 Task: Open Card Card0000000086 in Board Board0000000022 in Workspace WS0000000008 in Trello. Add Member Ayush98111@gmail.com to Card Card0000000086 in Board Board0000000022 in Workspace WS0000000008 in Trello. Add Yellow Label titled Label0000000086 to Card Card0000000086 in Board Board0000000022 in Workspace WS0000000008 in Trello. Add Checklist CL0000000086 to Card Card0000000086 in Board Board0000000022 in Workspace WS0000000008 in Trello. Add Dates with Start Date as May 08 2023 and Due Date as May 31 2023 to Card Card0000000086 in Board Board0000000022 in Workspace WS0000000008 in Trello
Action: Mouse moved to (398, 360)
Screenshot: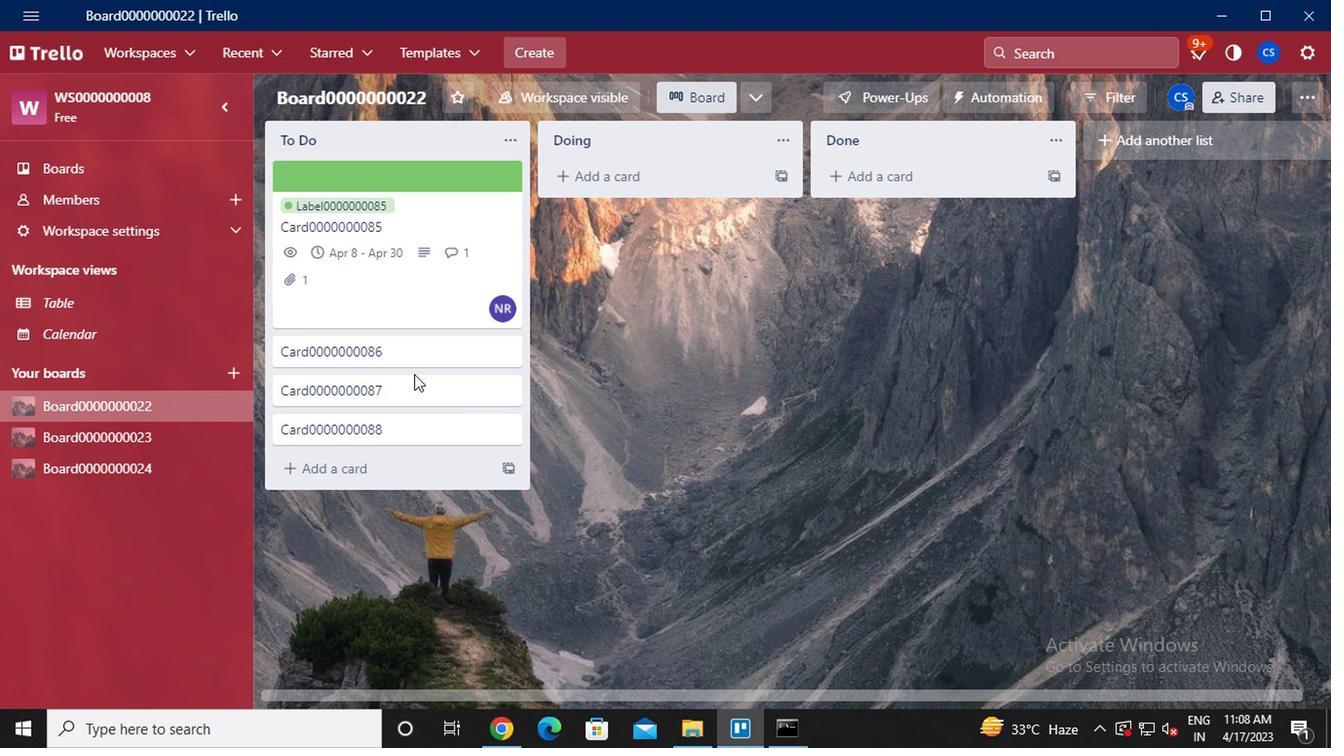 
Action: Mouse pressed left at (398, 360)
Screenshot: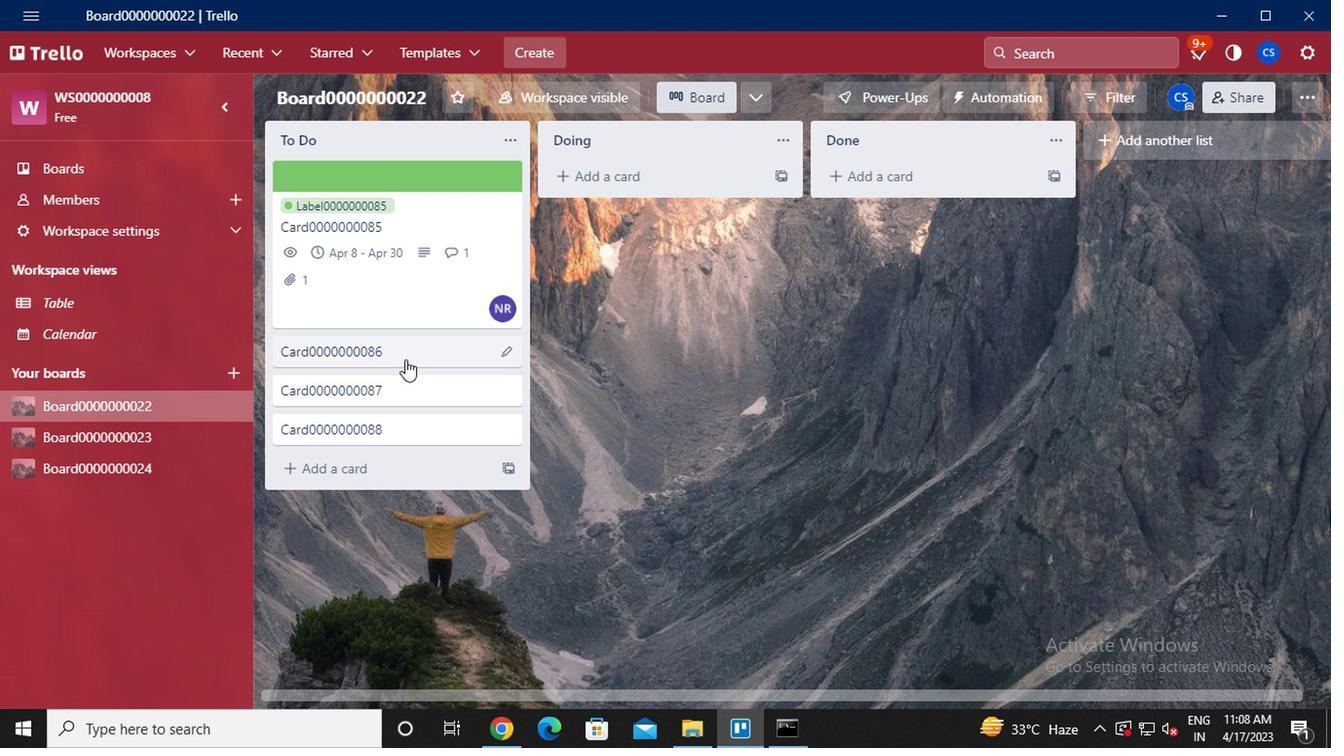 
Action: Mouse moved to (933, 183)
Screenshot: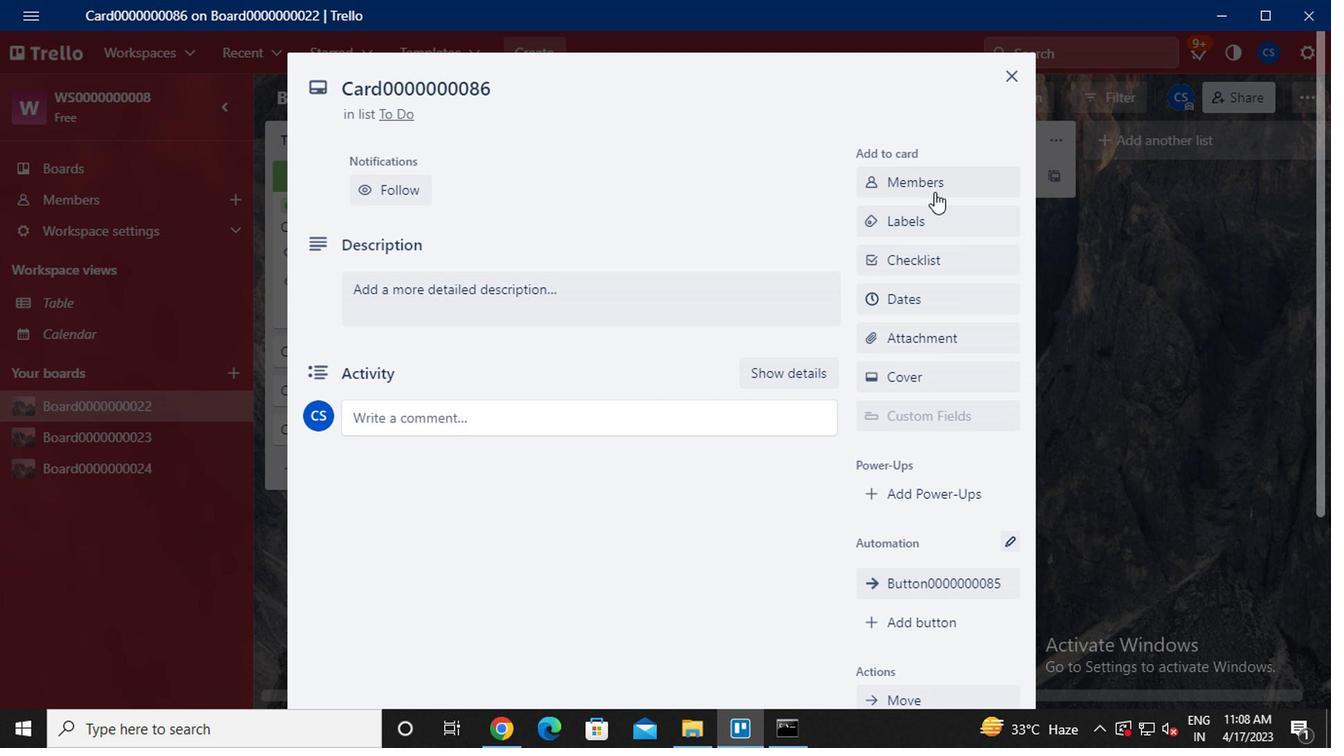 
Action: Mouse pressed left at (933, 183)
Screenshot: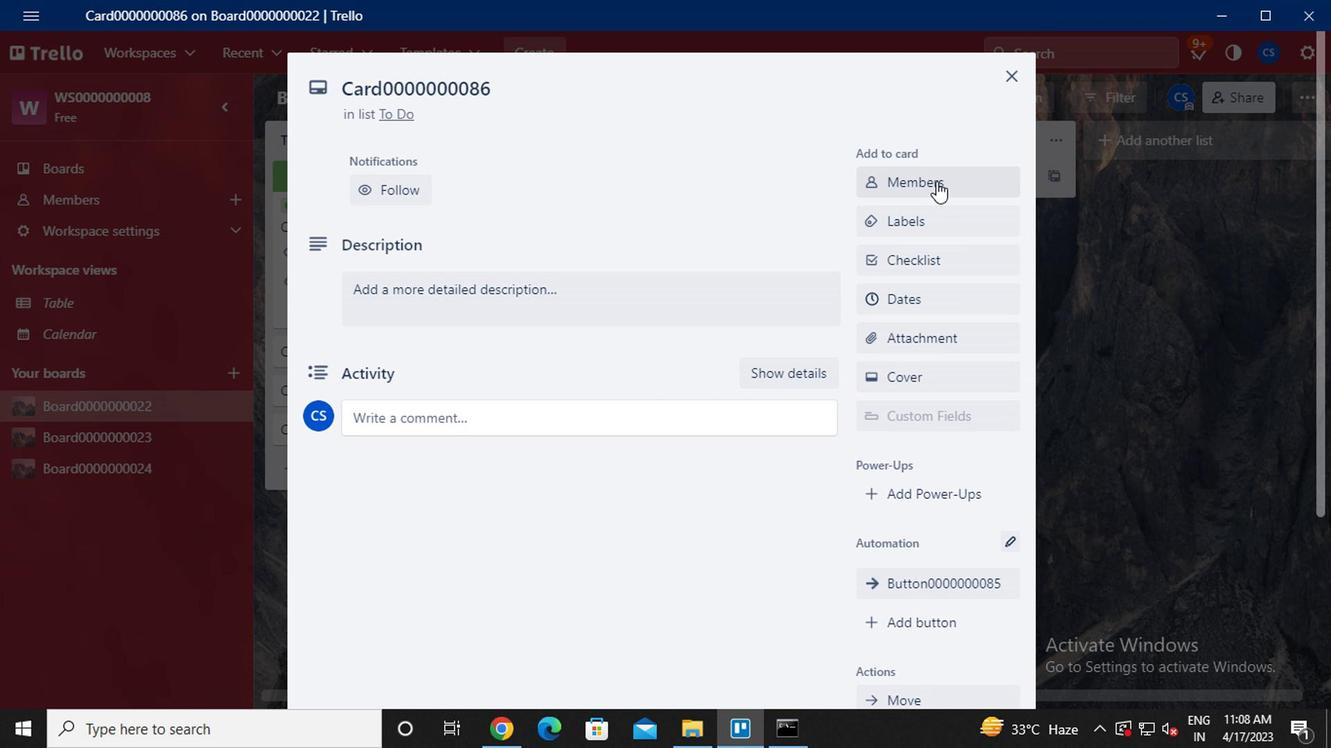 
Action: Mouse moved to (847, 231)
Screenshot: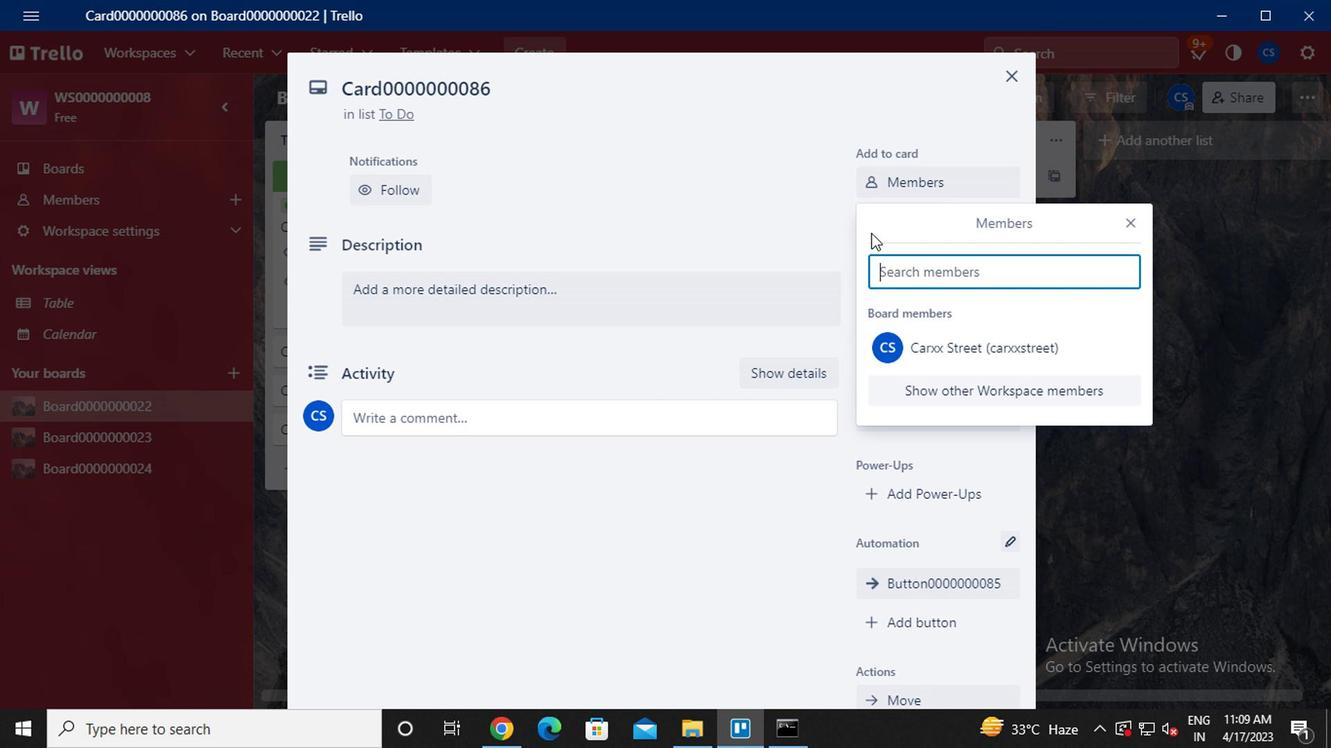 
Action: Key pressed <Key.caps_lock>ayush98111<Key.shift>@GMAIL.COM
Screenshot: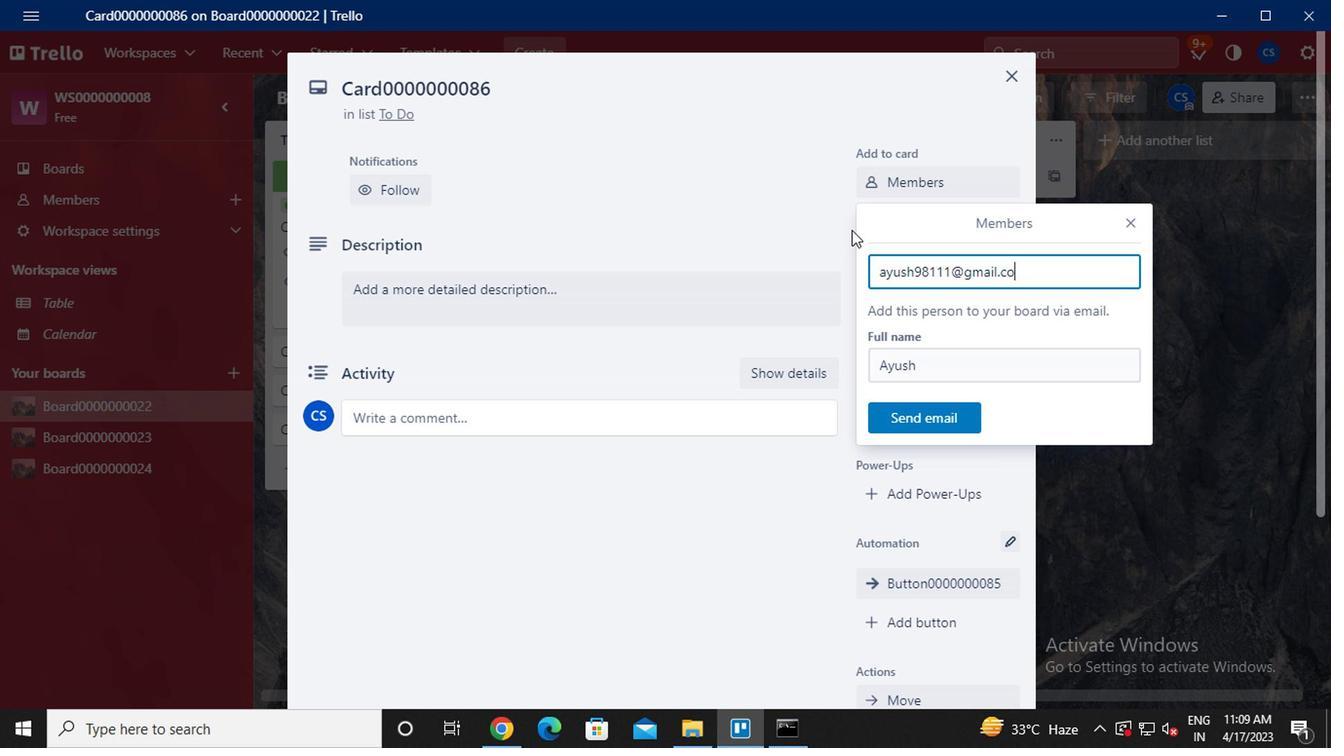 
Action: Mouse moved to (952, 421)
Screenshot: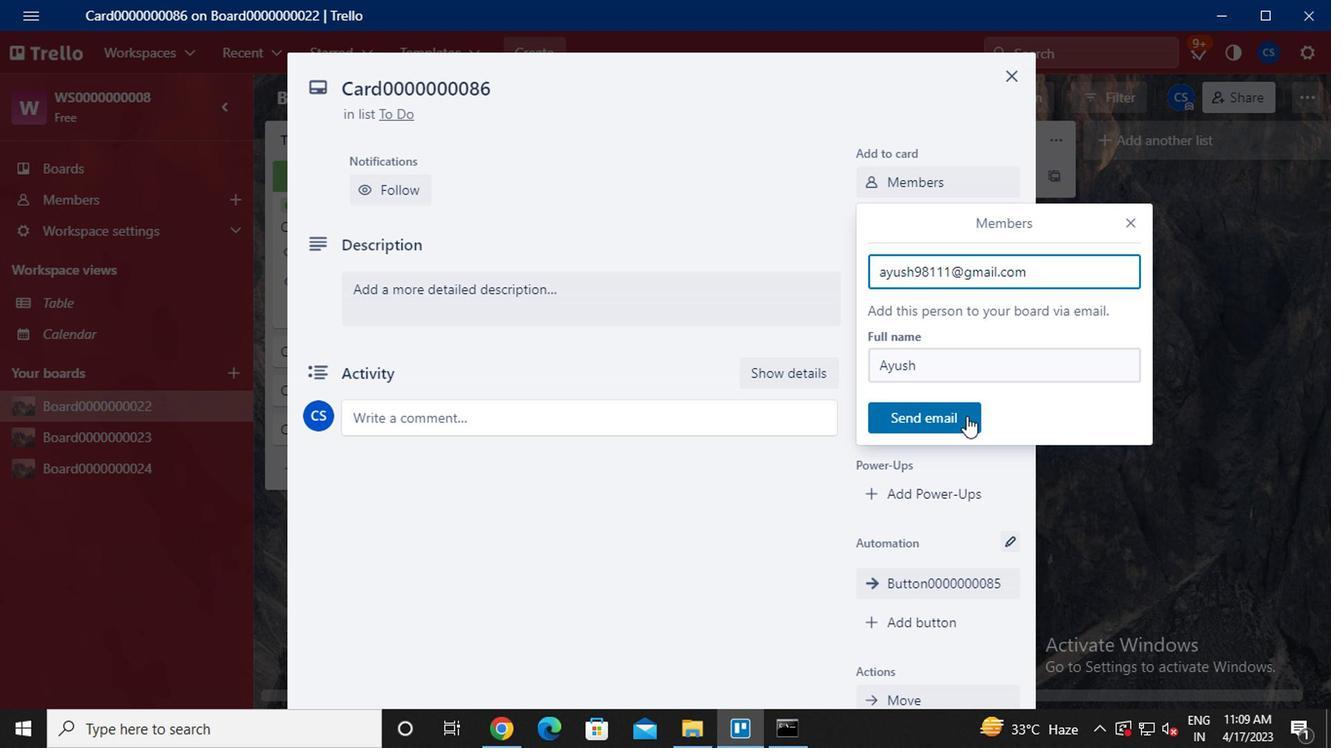 
Action: Mouse pressed left at (952, 421)
Screenshot: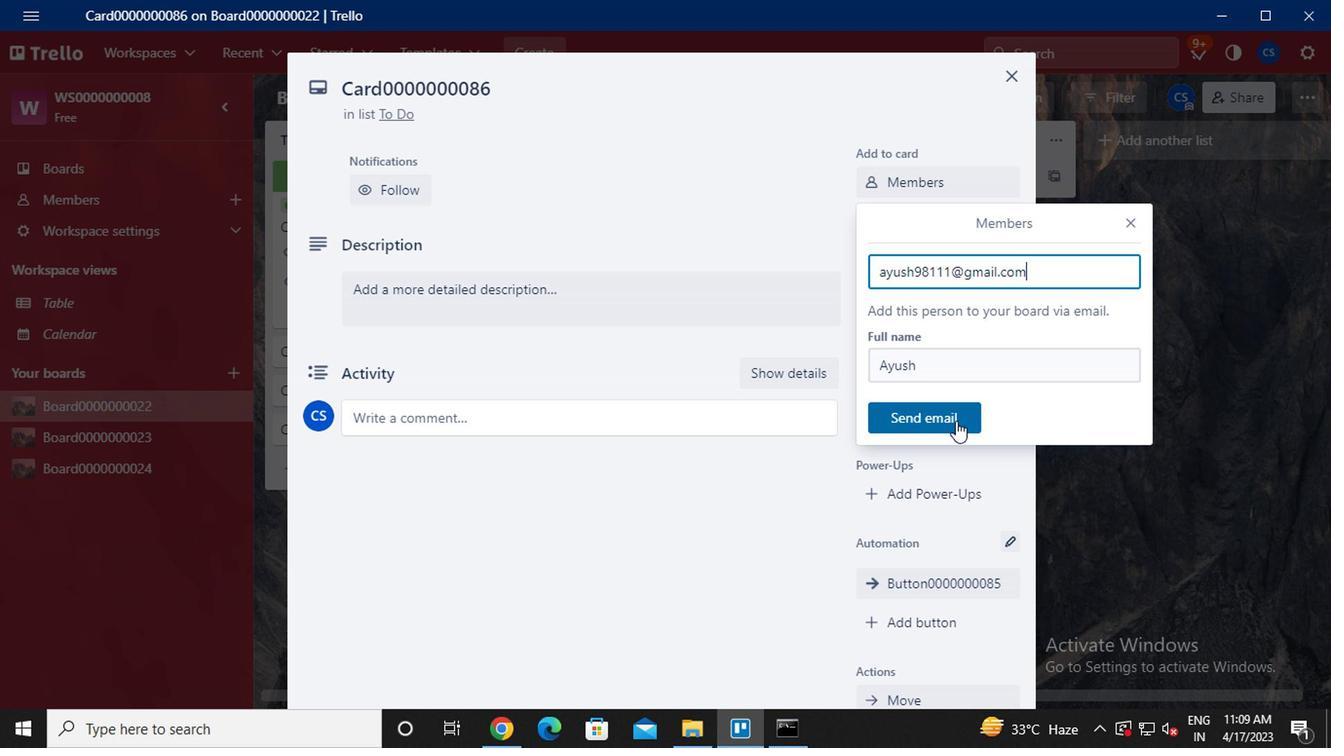 
Action: Mouse moved to (929, 224)
Screenshot: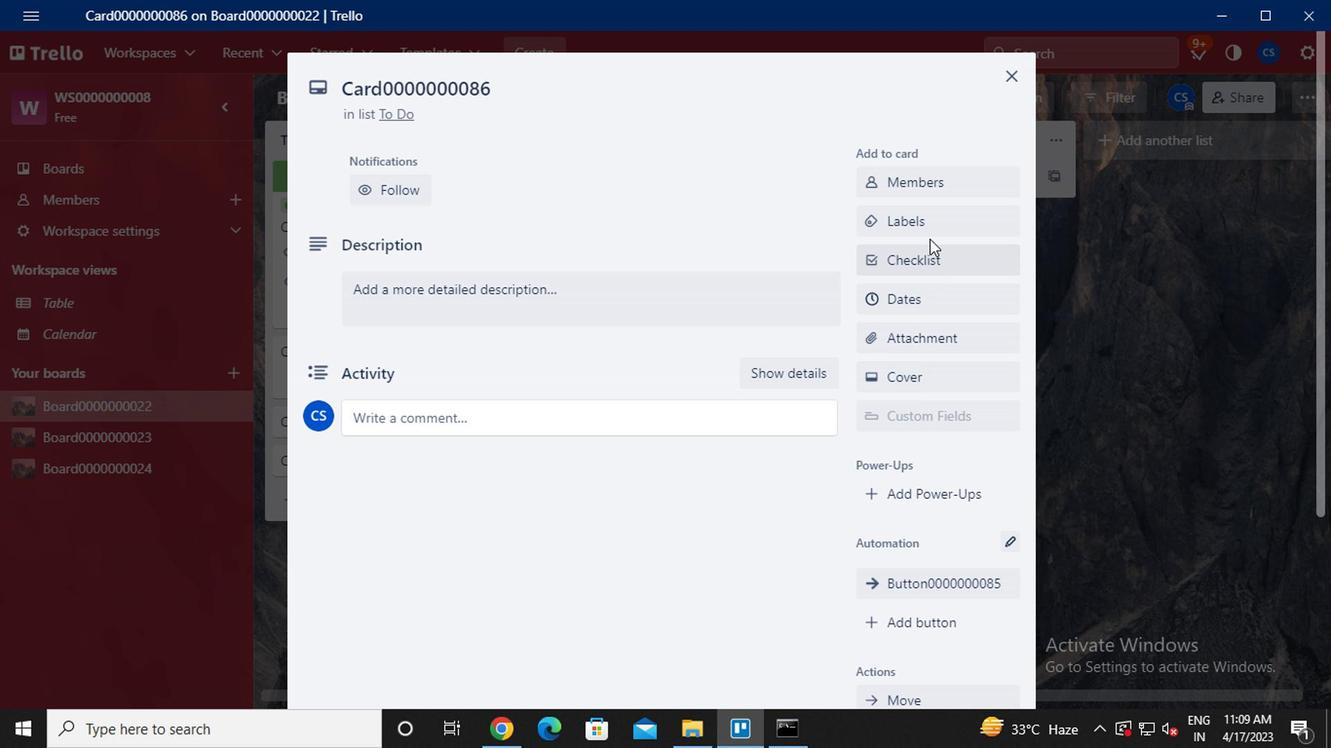
Action: Mouse pressed left at (929, 224)
Screenshot: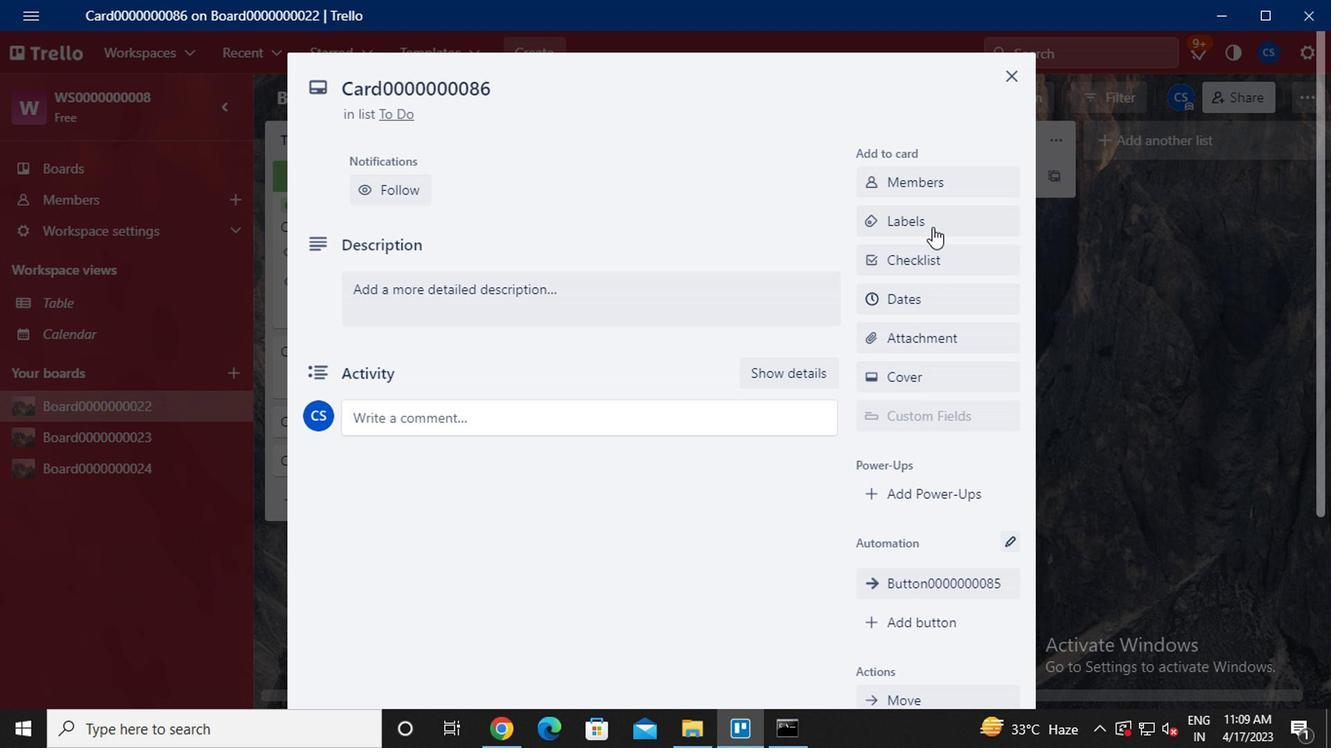 
Action: Mouse moved to (959, 476)
Screenshot: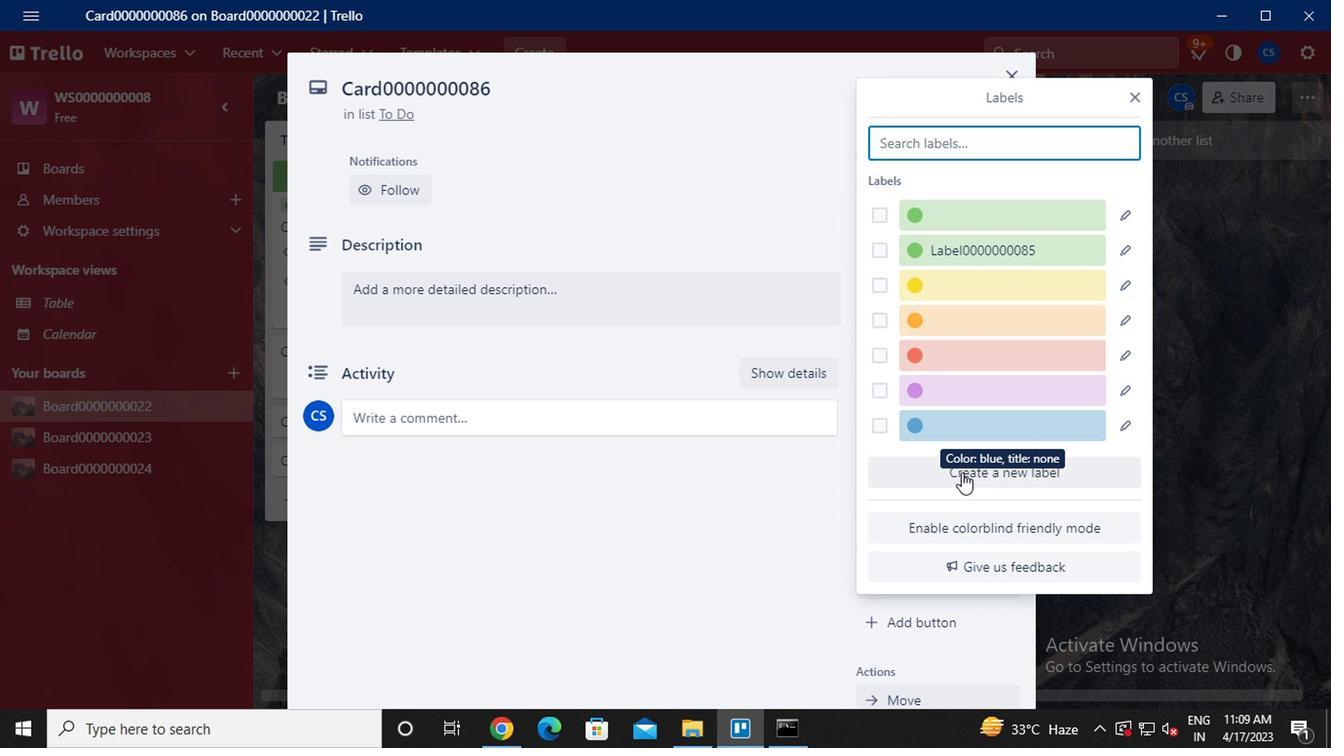 
Action: Mouse pressed left at (959, 476)
Screenshot: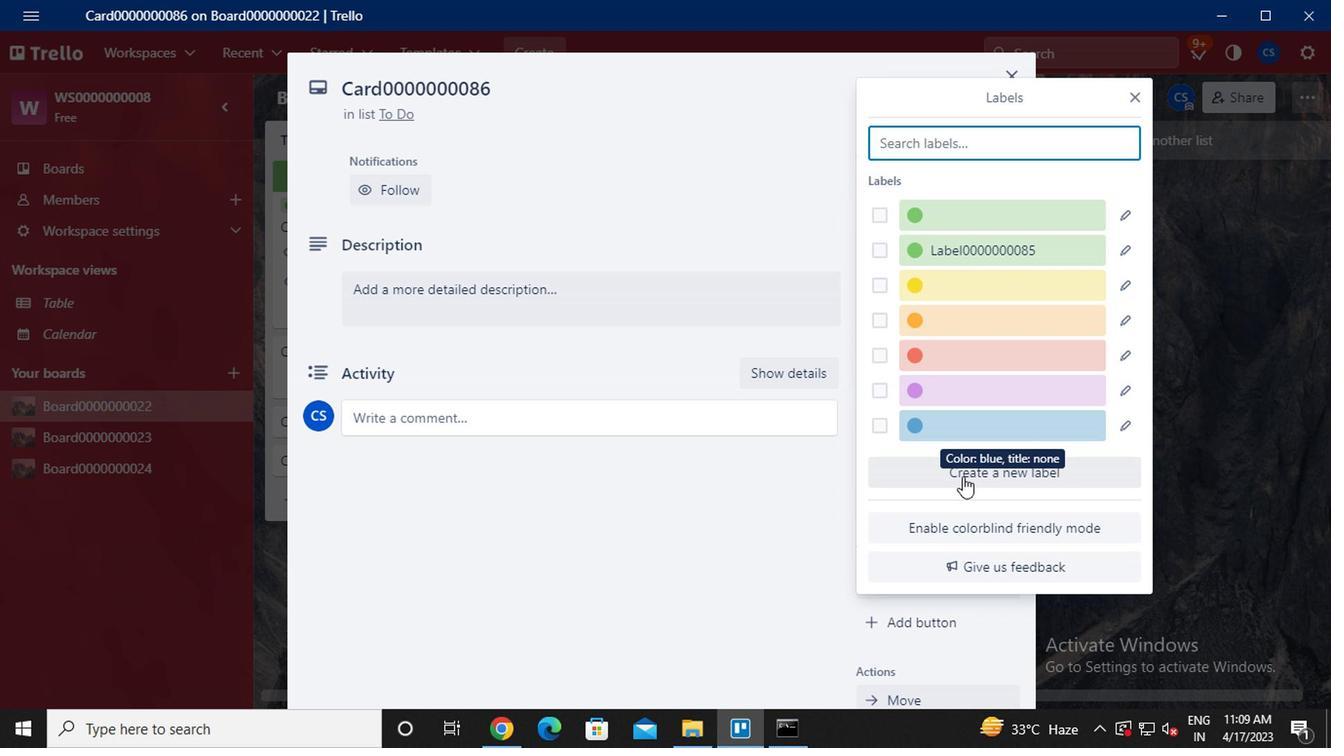 
Action: Mouse moved to (946, 279)
Screenshot: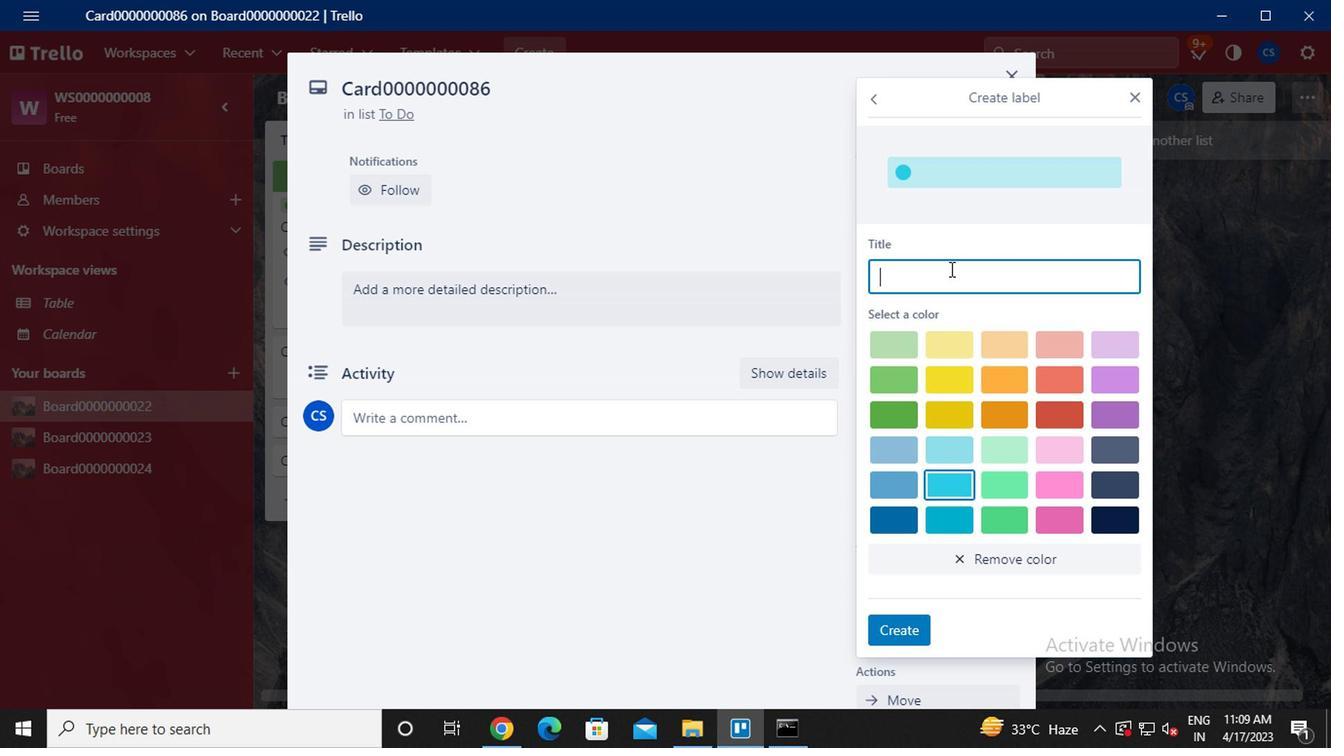 
Action: Key pressed <Key.caps_lock>L<Key.caps_lock>ABEL0000000086
Screenshot: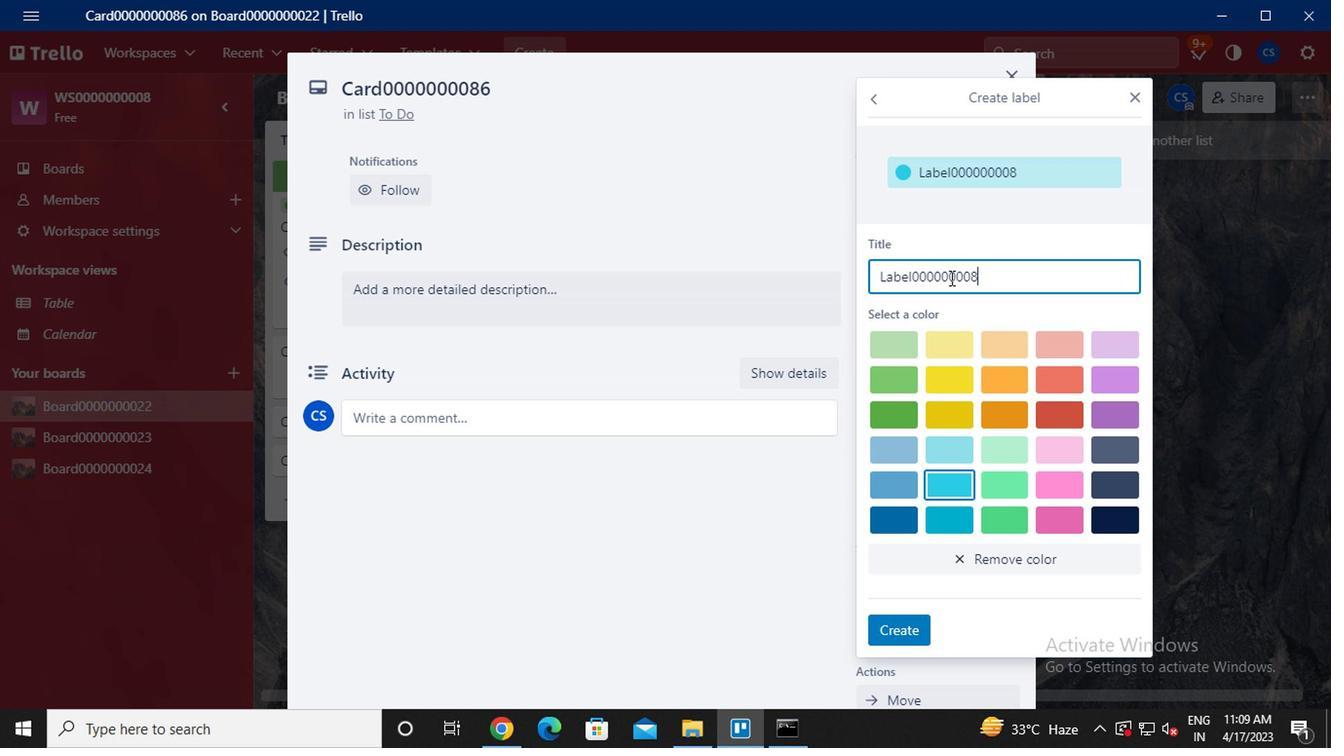 
Action: Mouse moved to (942, 387)
Screenshot: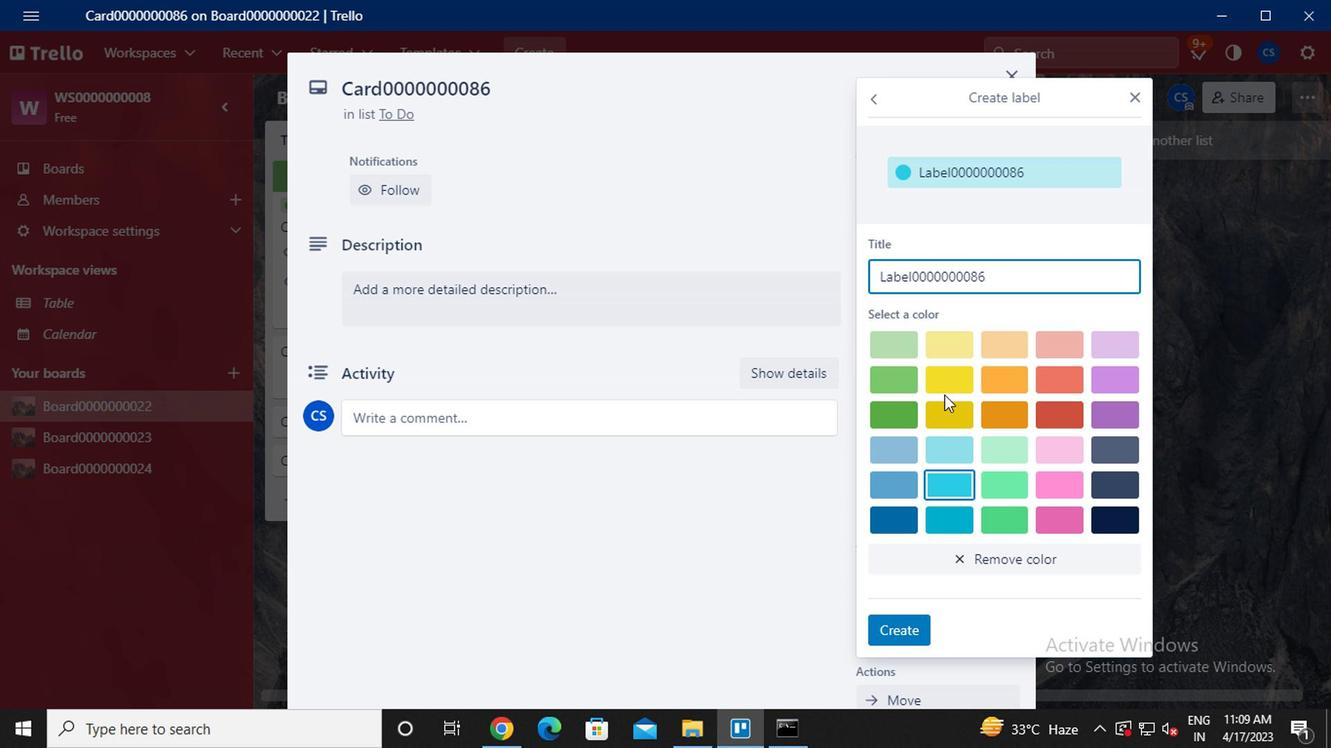 
Action: Mouse pressed left at (942, 387)
Screenshot: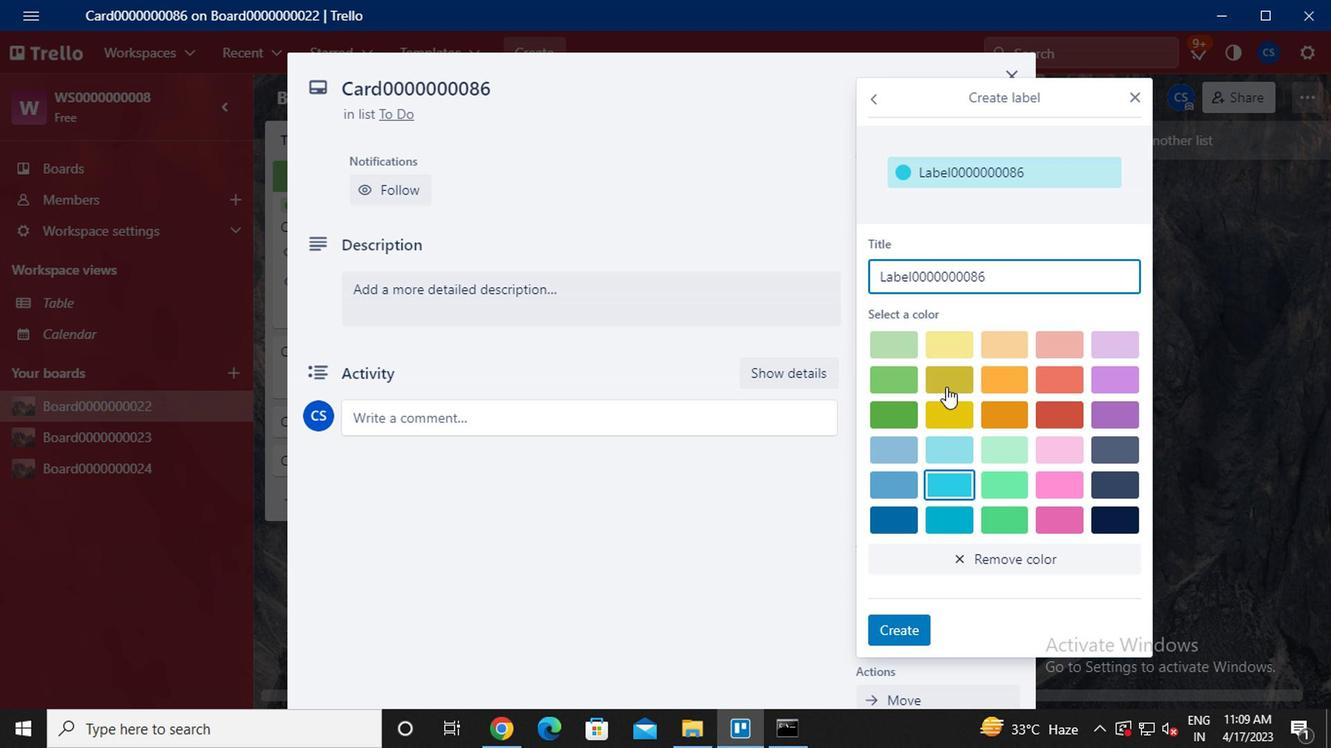 
Action: Mouse moved to (886, 635)
Screenshot: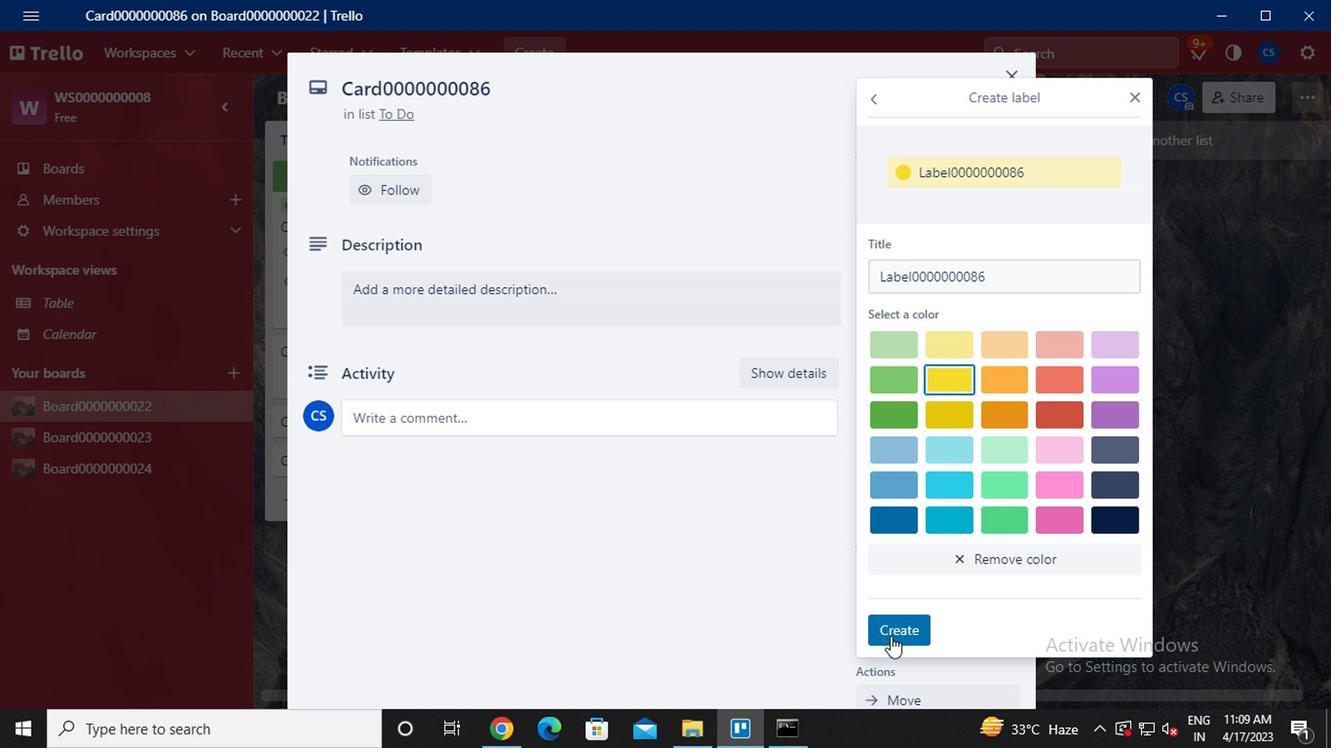 
Action: Mouse pressed left at (886, 635)
Screenshot: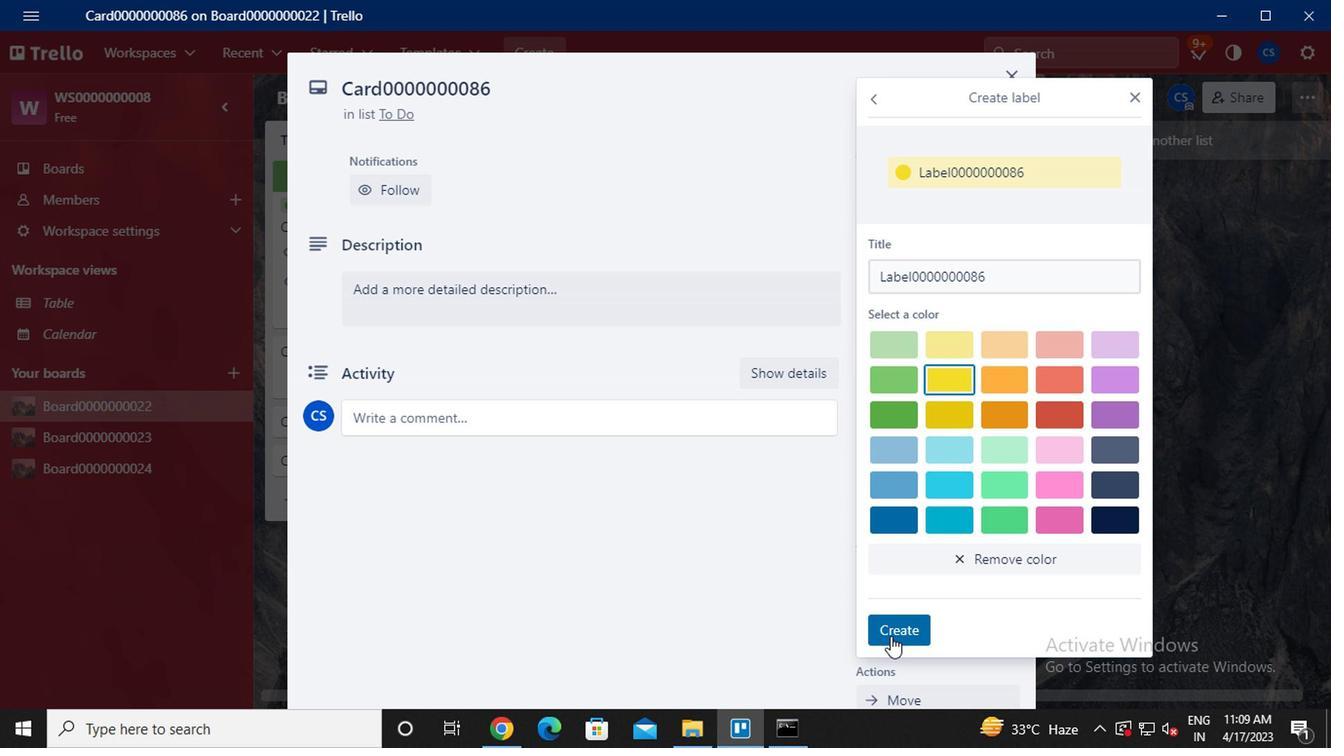 
Action: Mouse moved to (1136, 106)
Screenshot: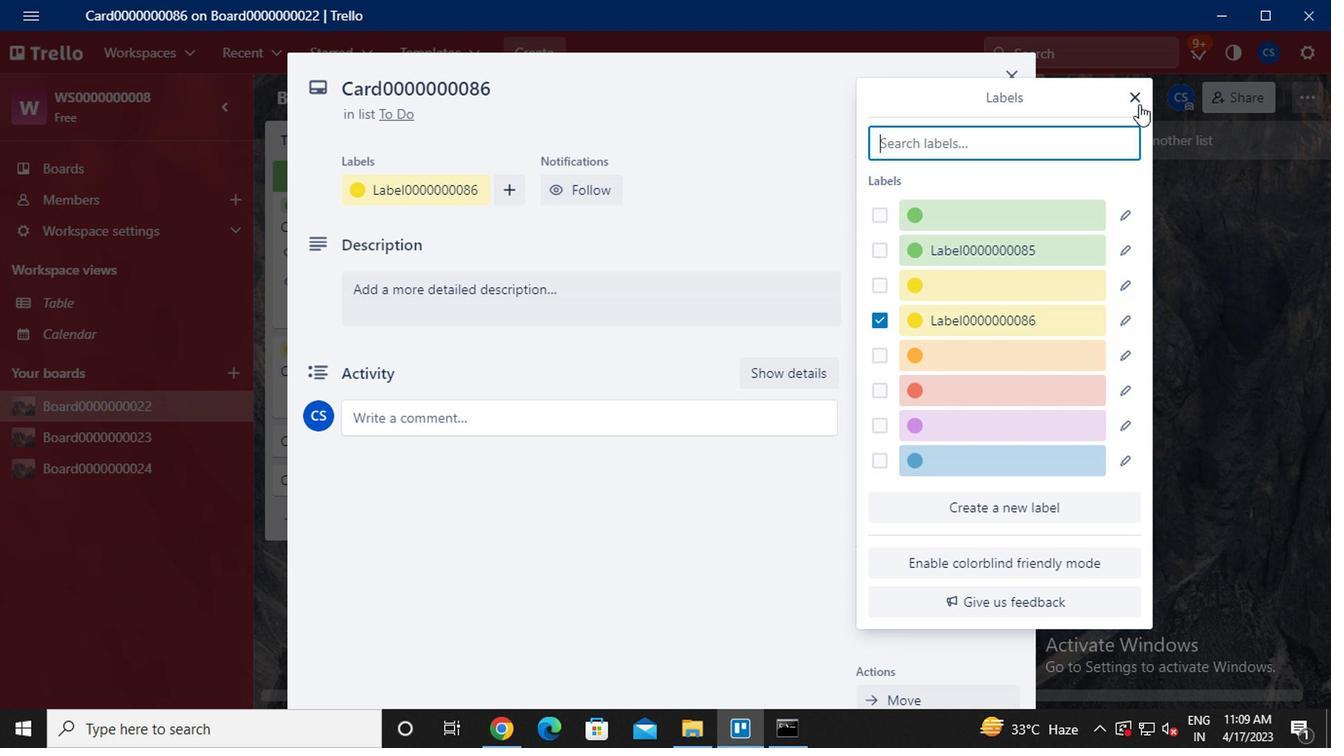 
Action: Mouse pressed left at (1136, 106)
Screenshot: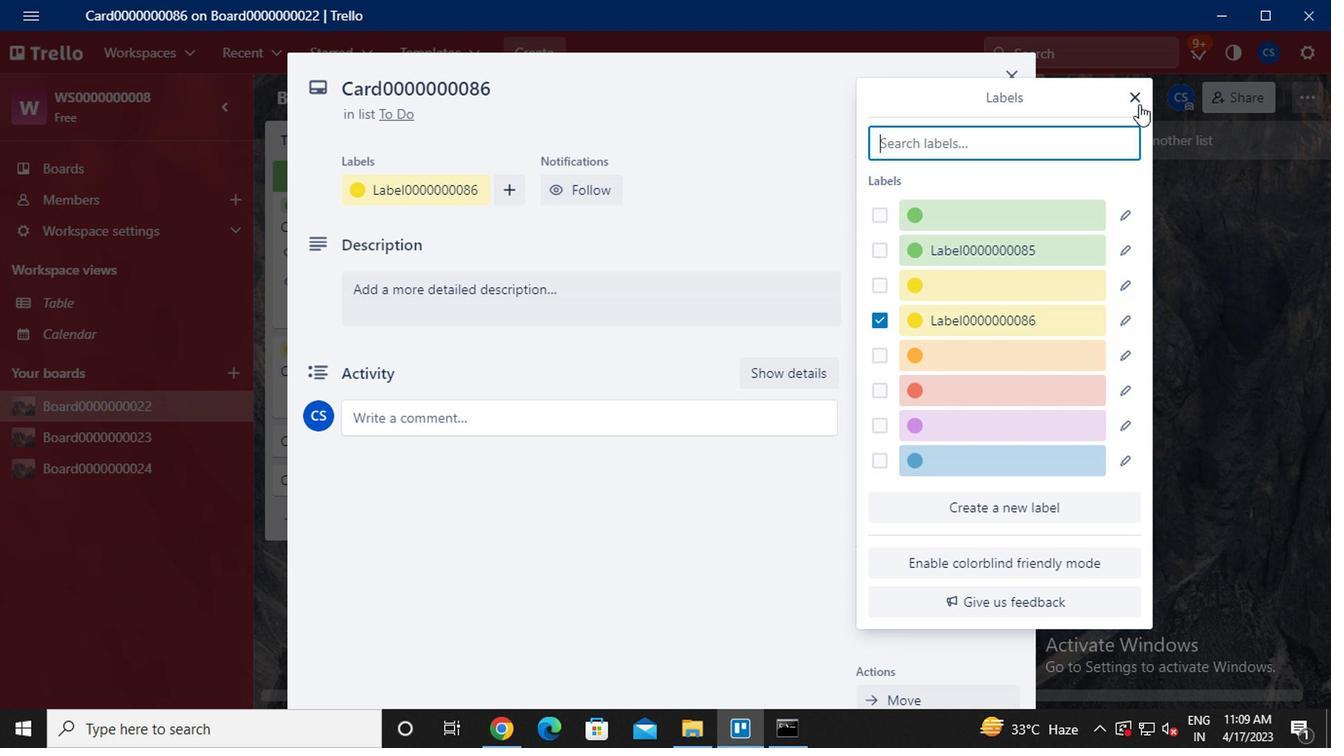 
Action: Mouse moved to (940, 267)
Screenshot: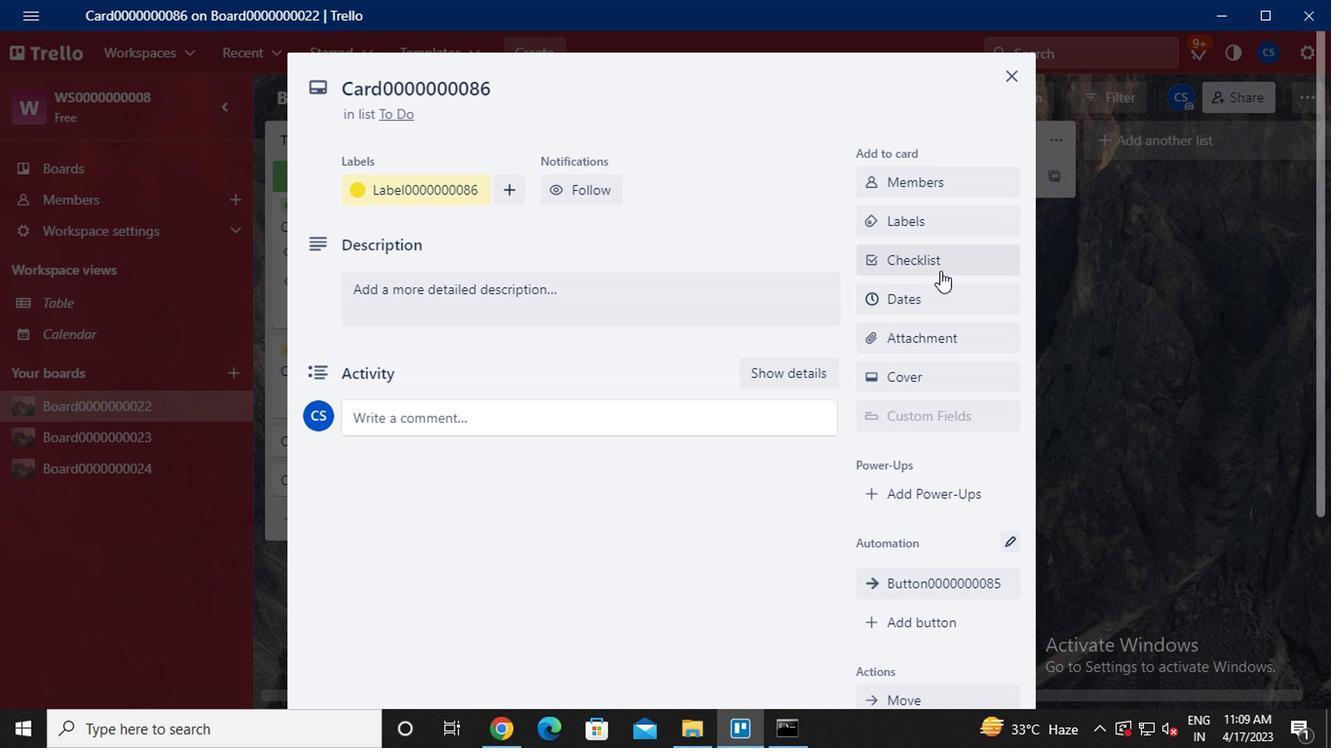 
Action: Mouse pressed left at (940, 267)
Screenshot: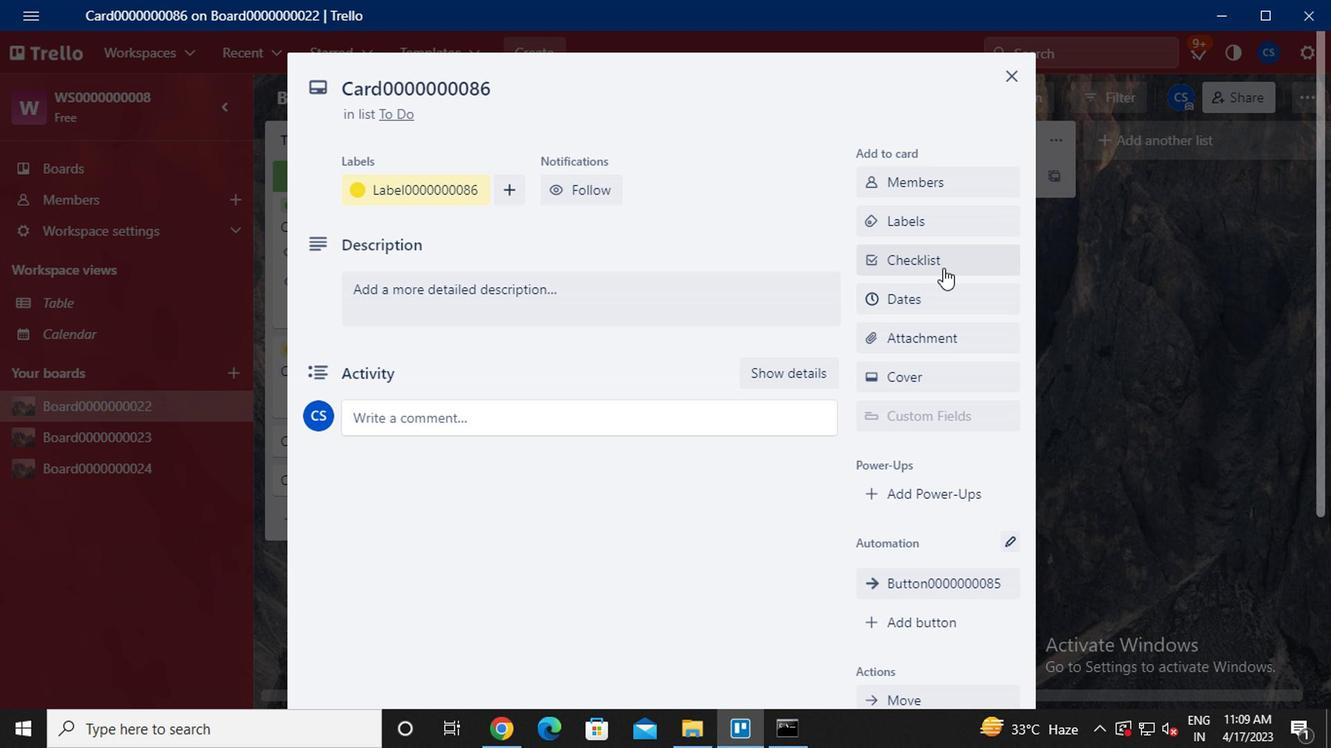 
Action: Mouse moved to (933, 302)
Screenshot: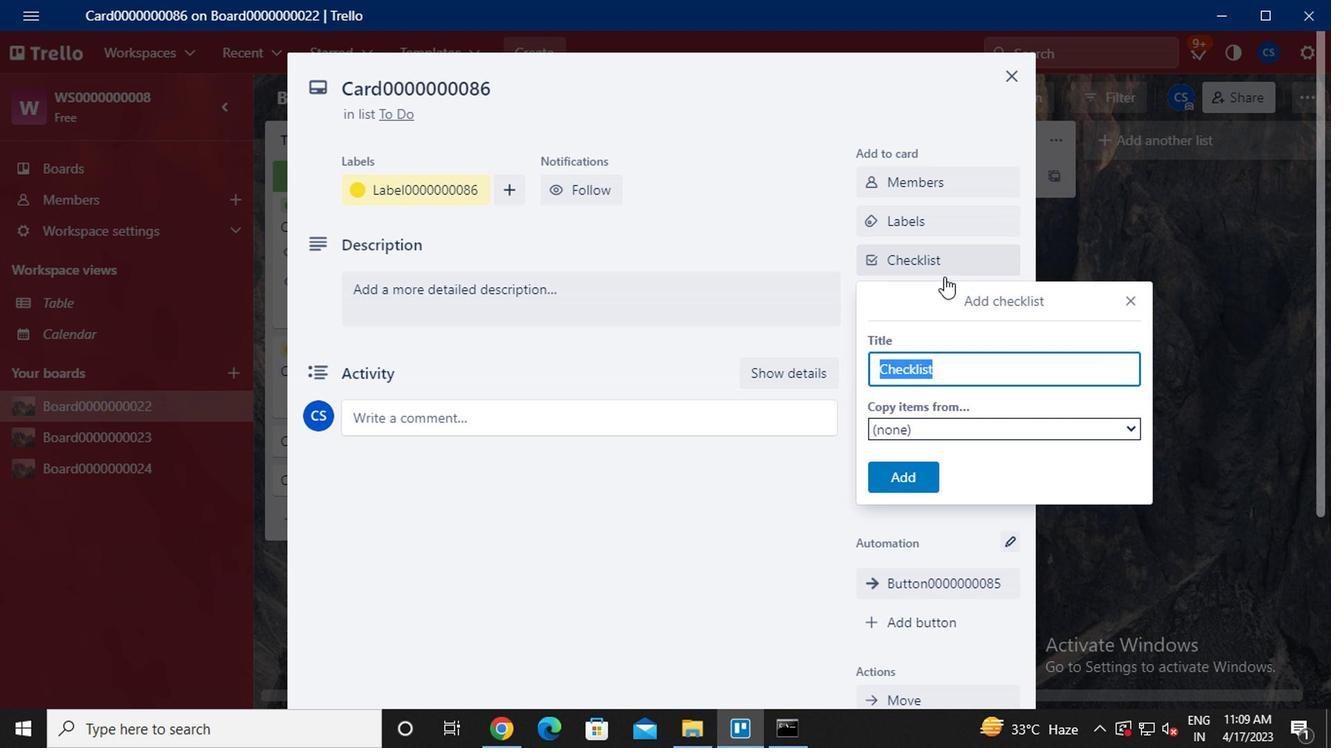 
Action: Key pressed <Key.caps_lock>CL0000000086
Screenshot: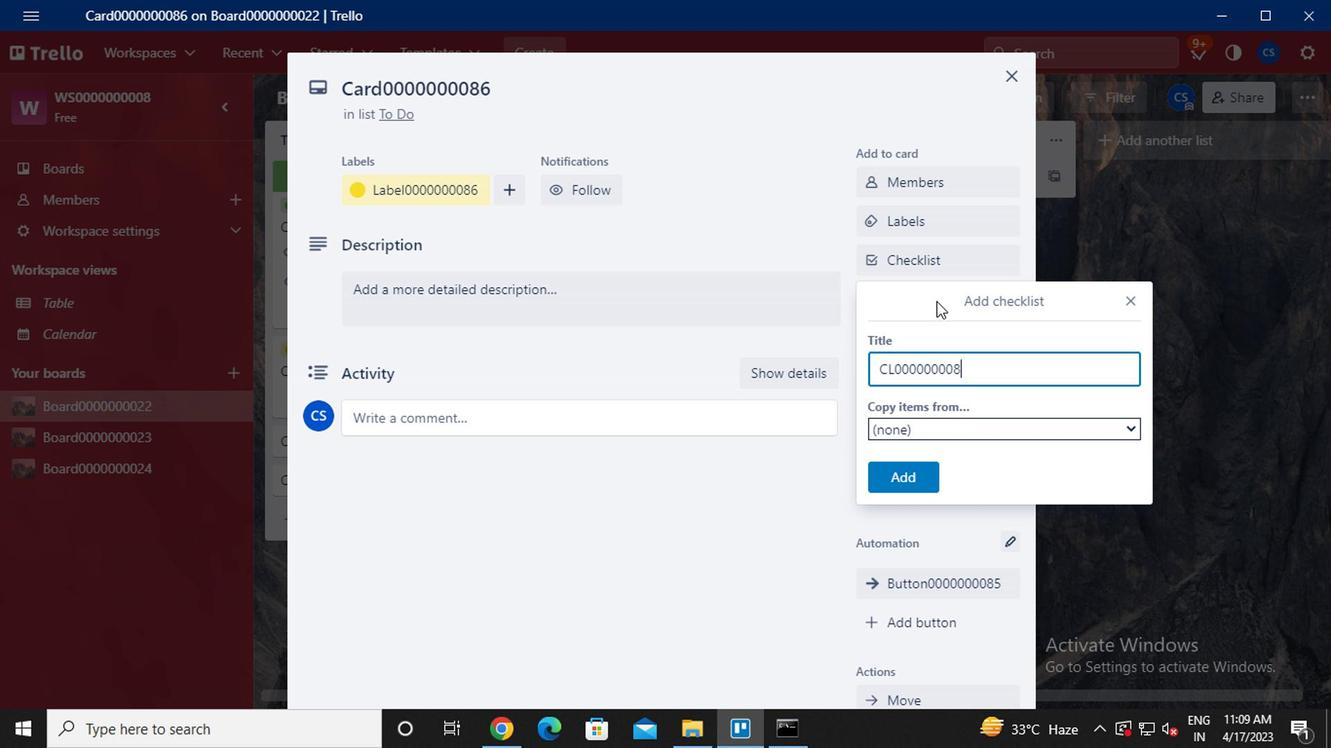 
Action: Mouse moved to (908, 483)
Screenshot: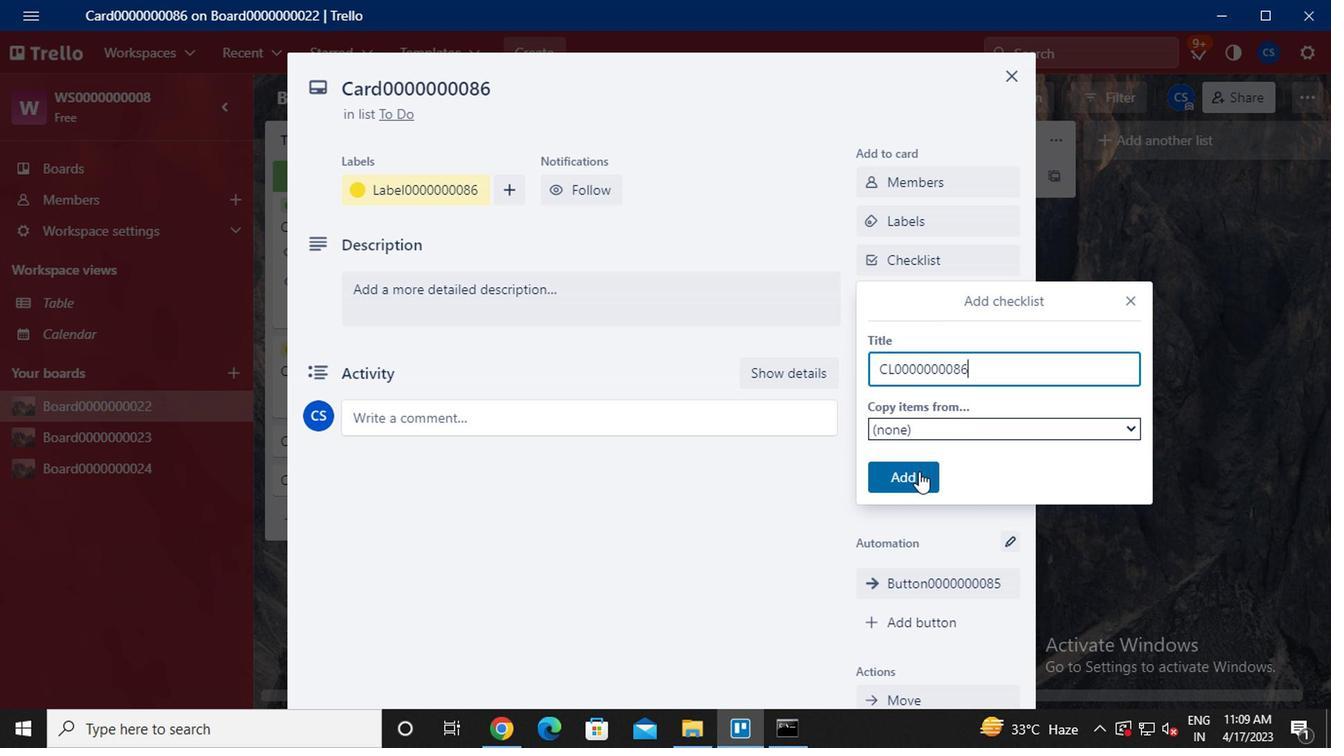 
Action: Mouse pressed left at (908, 483)
Screenshot: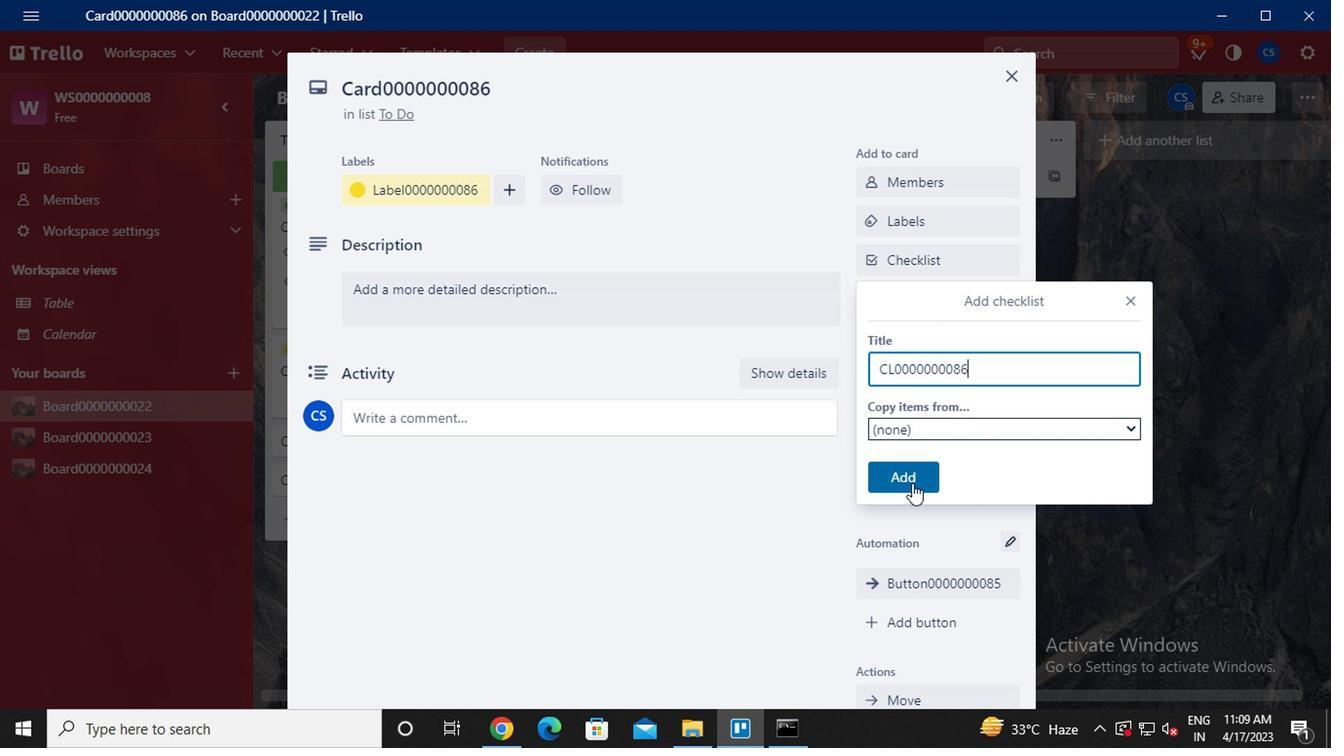 
Action: Mouse moved to (941, 307)
Screenshot: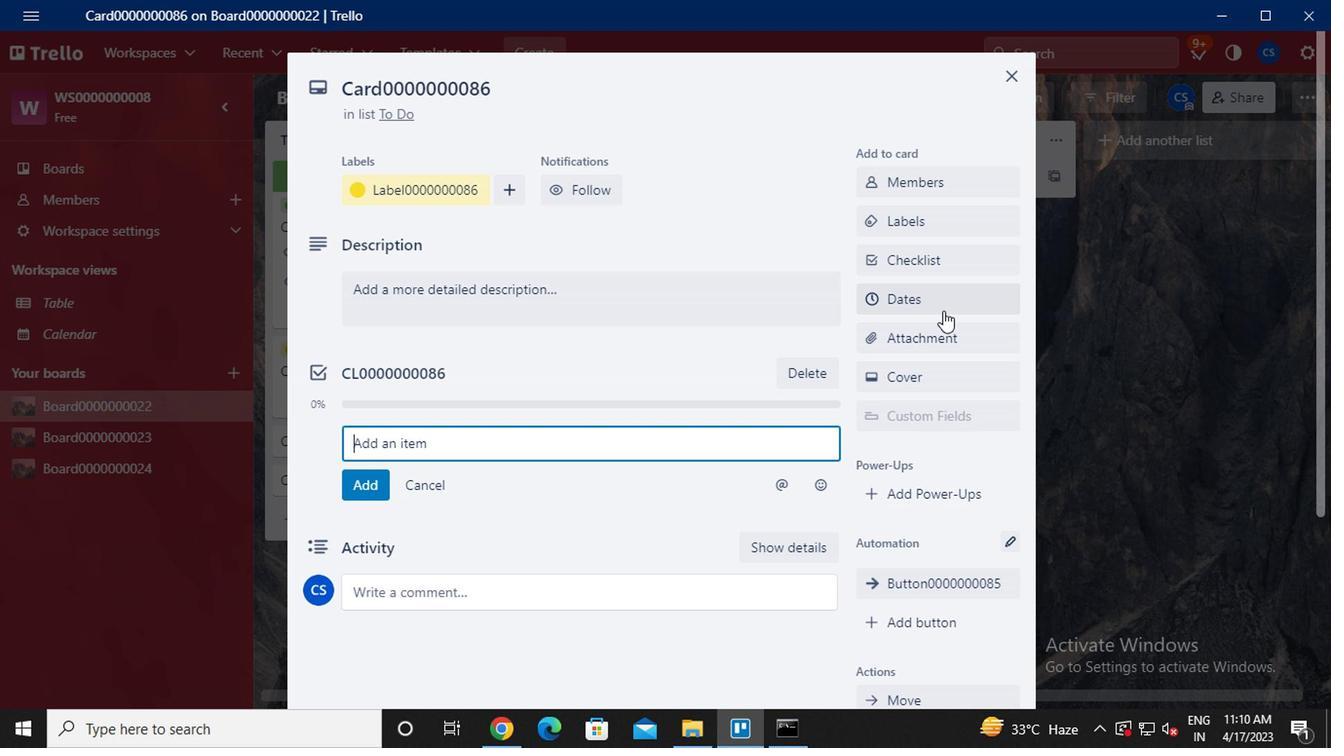 
Action: Mouse pressed left at (941, 307)
Screenshot: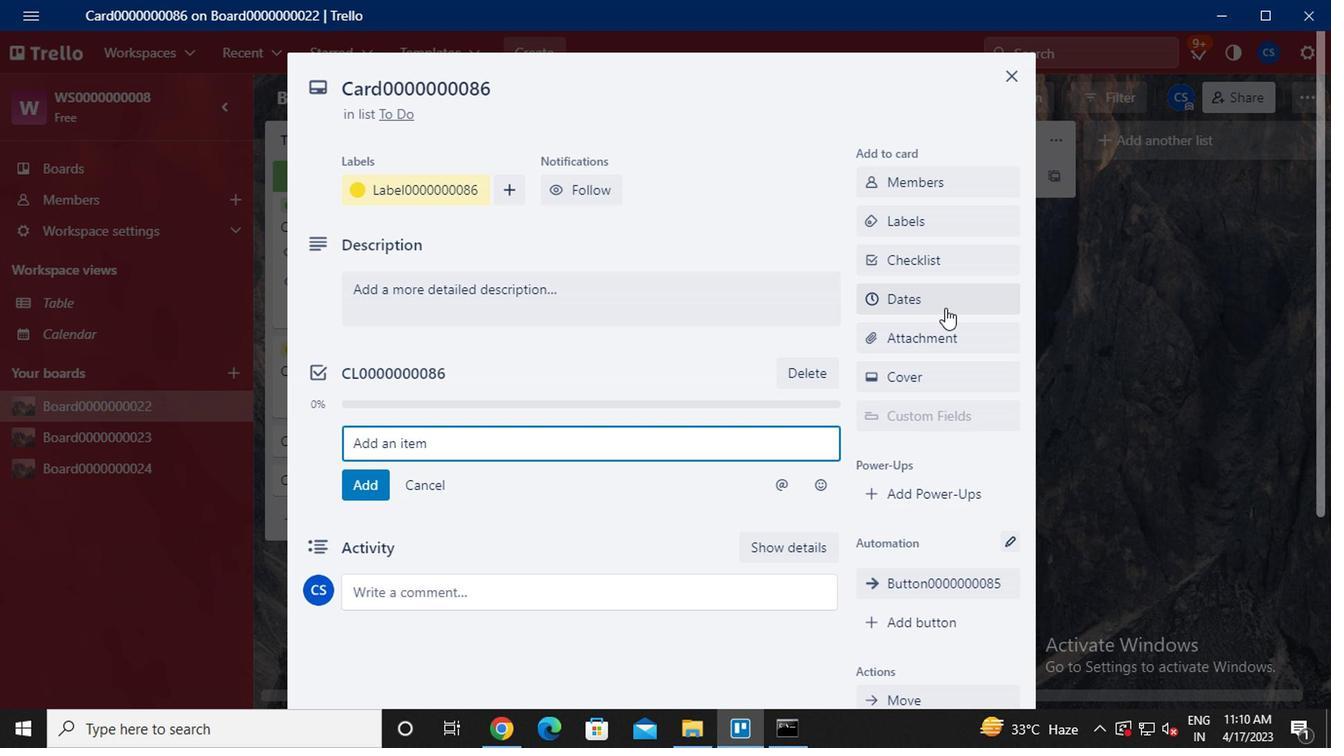 
Action: Mouse moved to (873, 440)
Screenshot: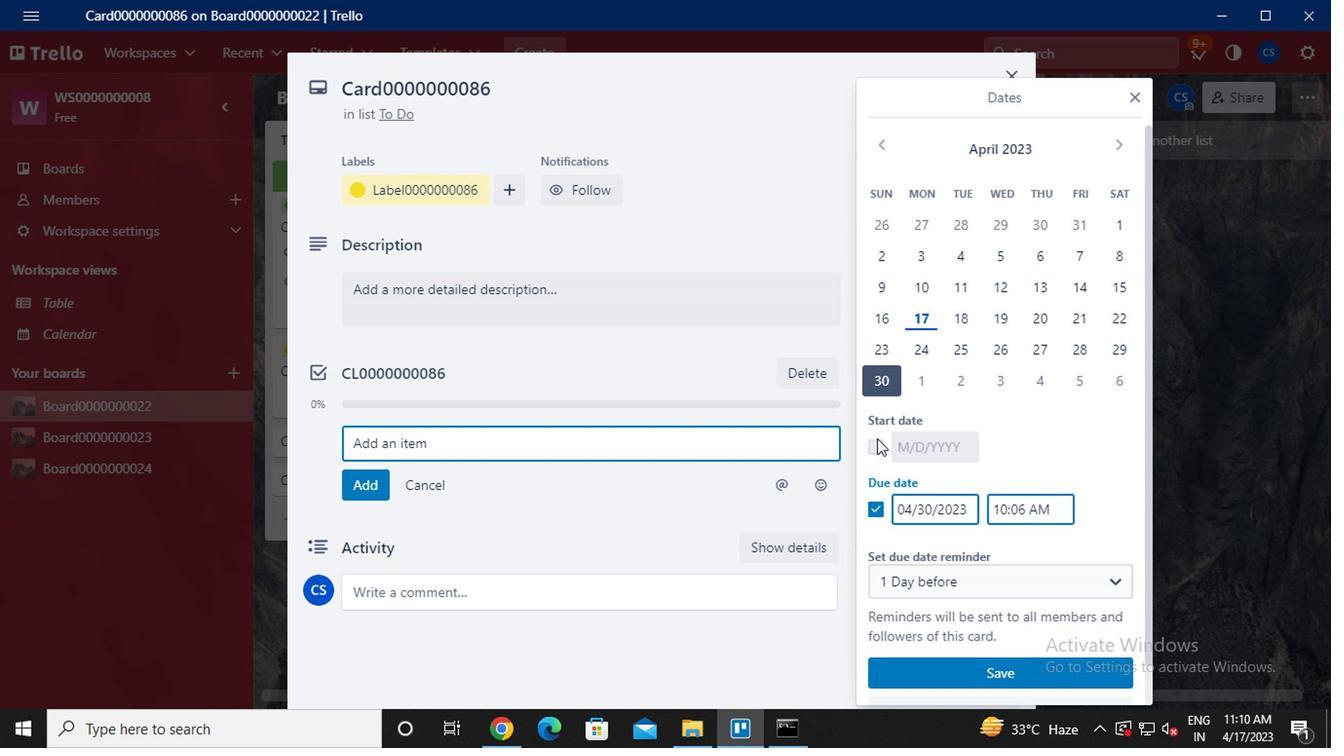 
Action: Mouse pressed left at (873, 440)
Screenshot: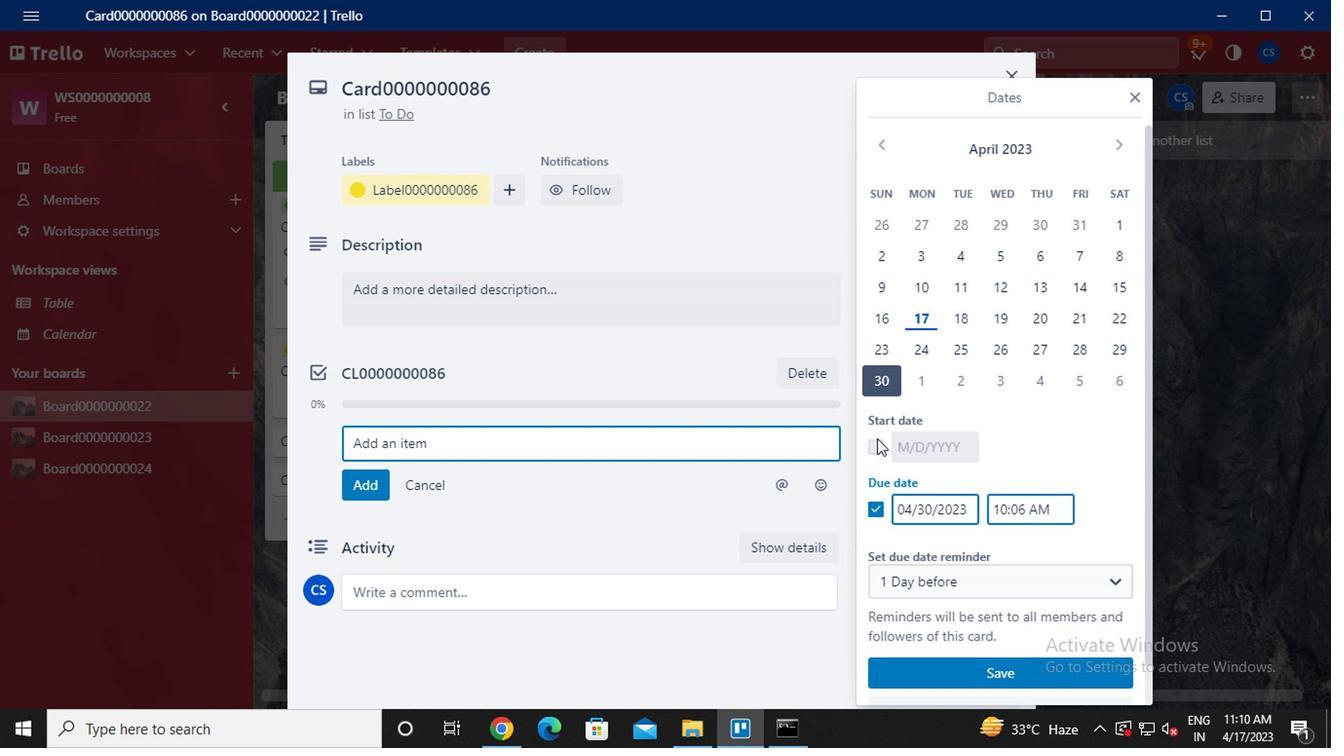 
Action: Mouse moved to (1117, 148)
Screenshot: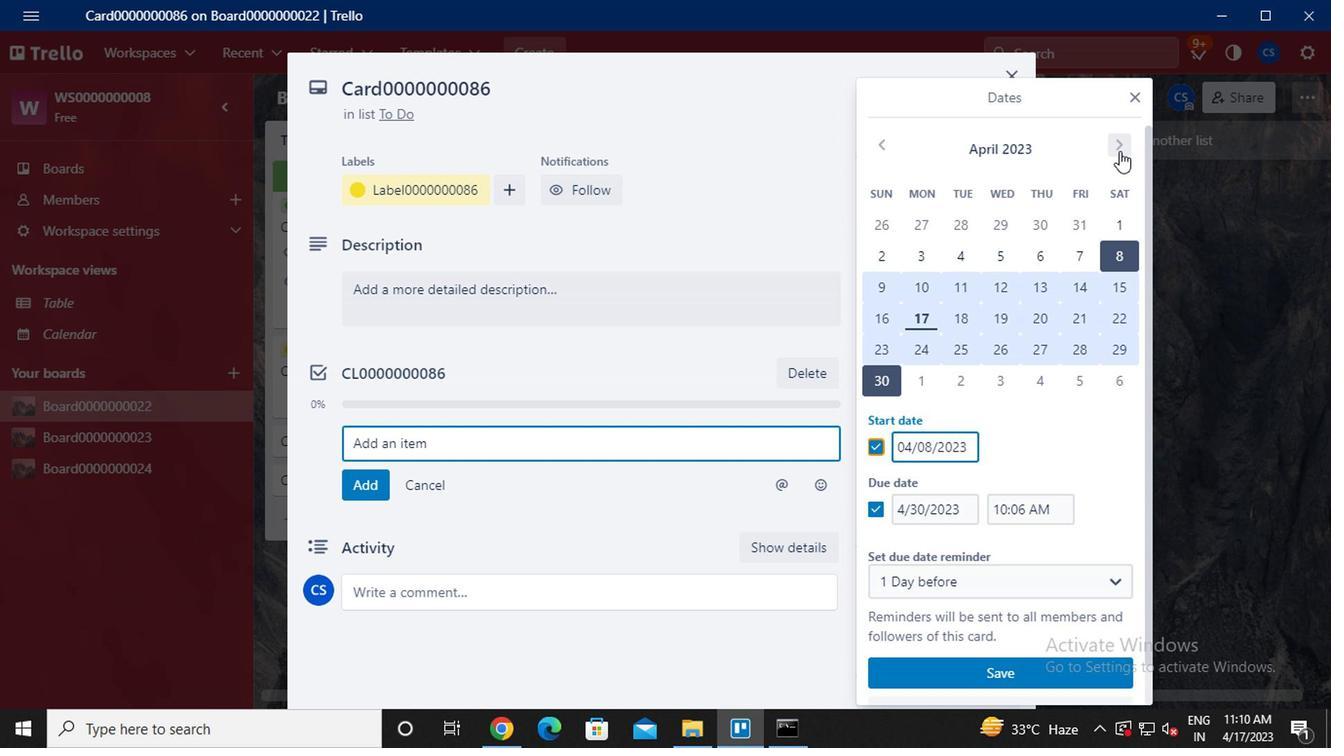 
Action: Mouse pressed left at (1117, 148)
Screenshot: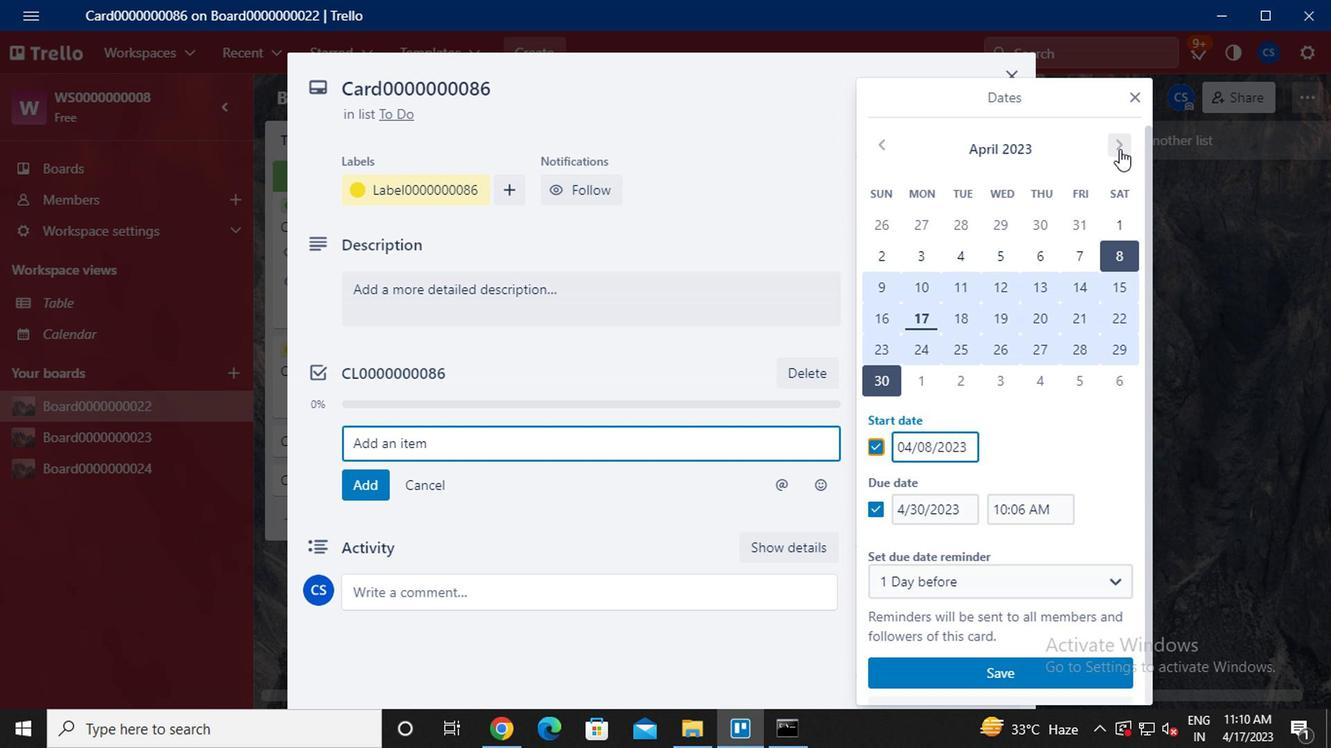 
Action: Mouse moved to (921, 224)
Screenshot: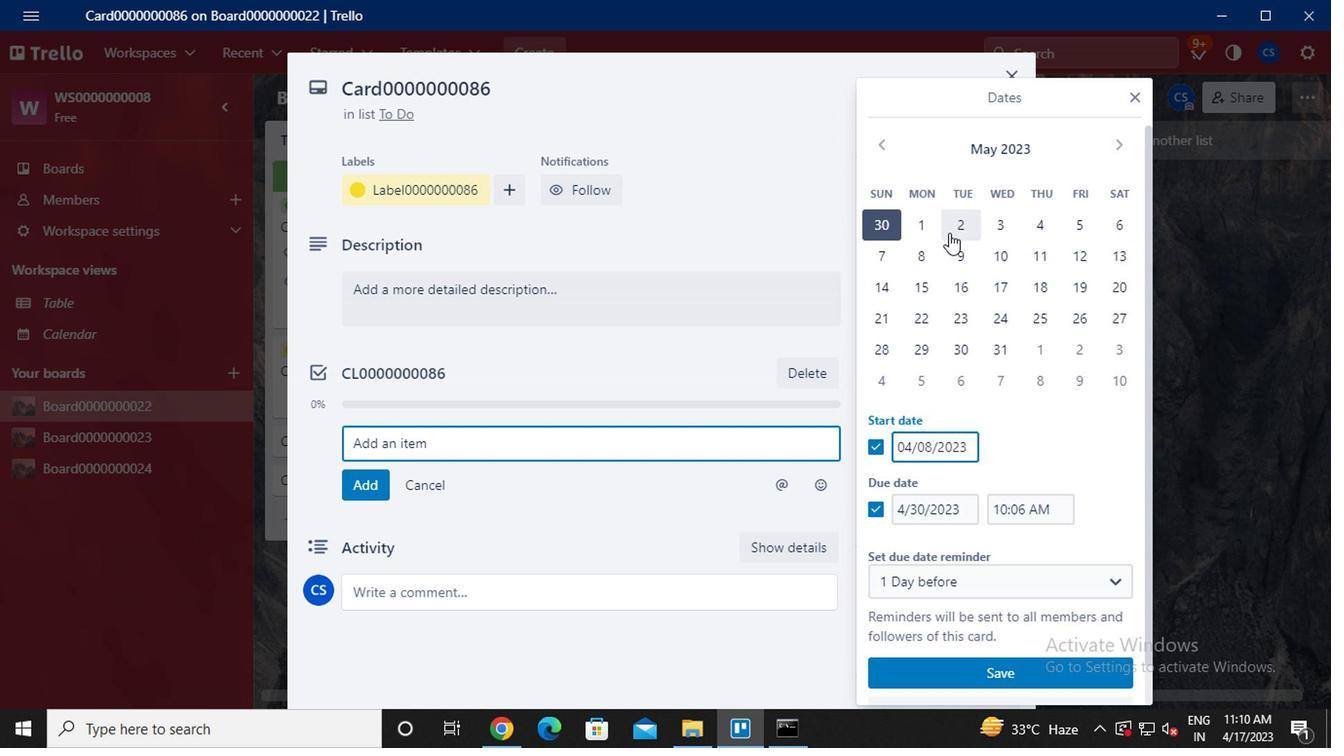 
Action: Mouse pressed left at (921, 224)
Screenshot: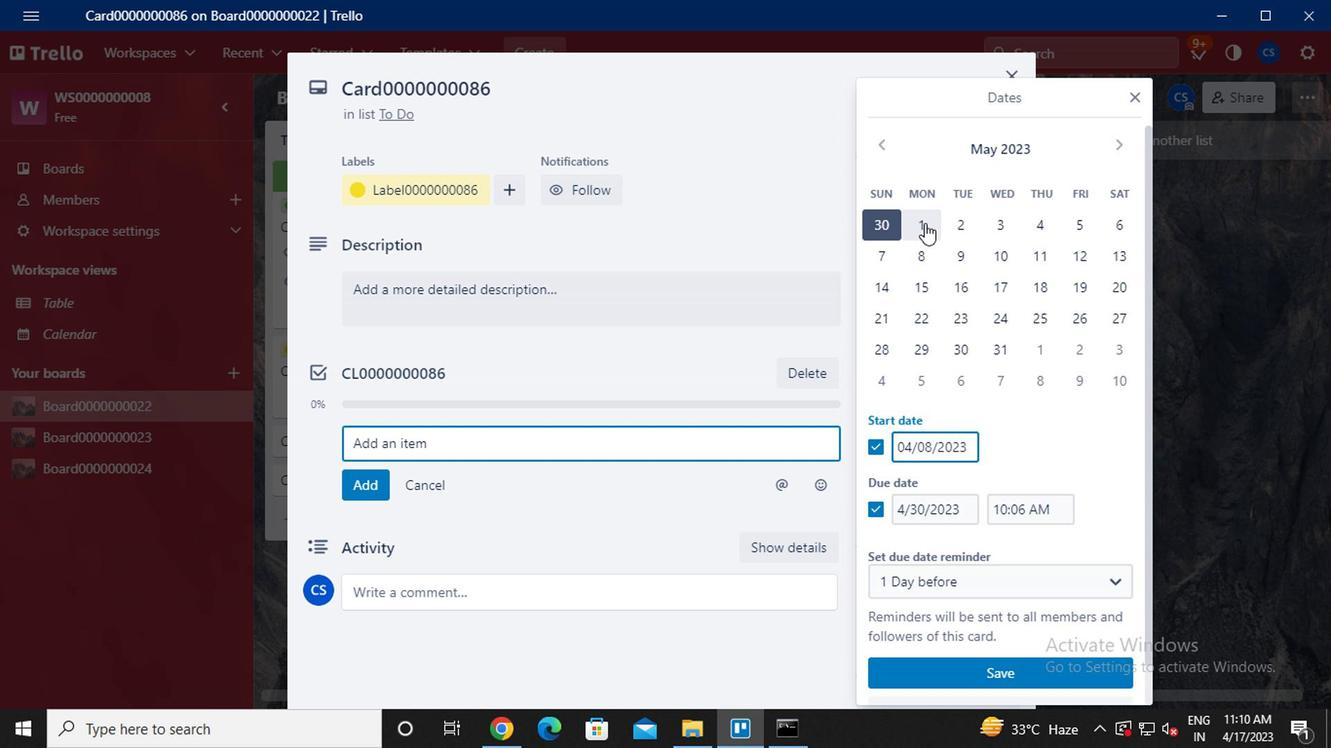 
Action: Mouse moved to (993, 348)
Screenshot: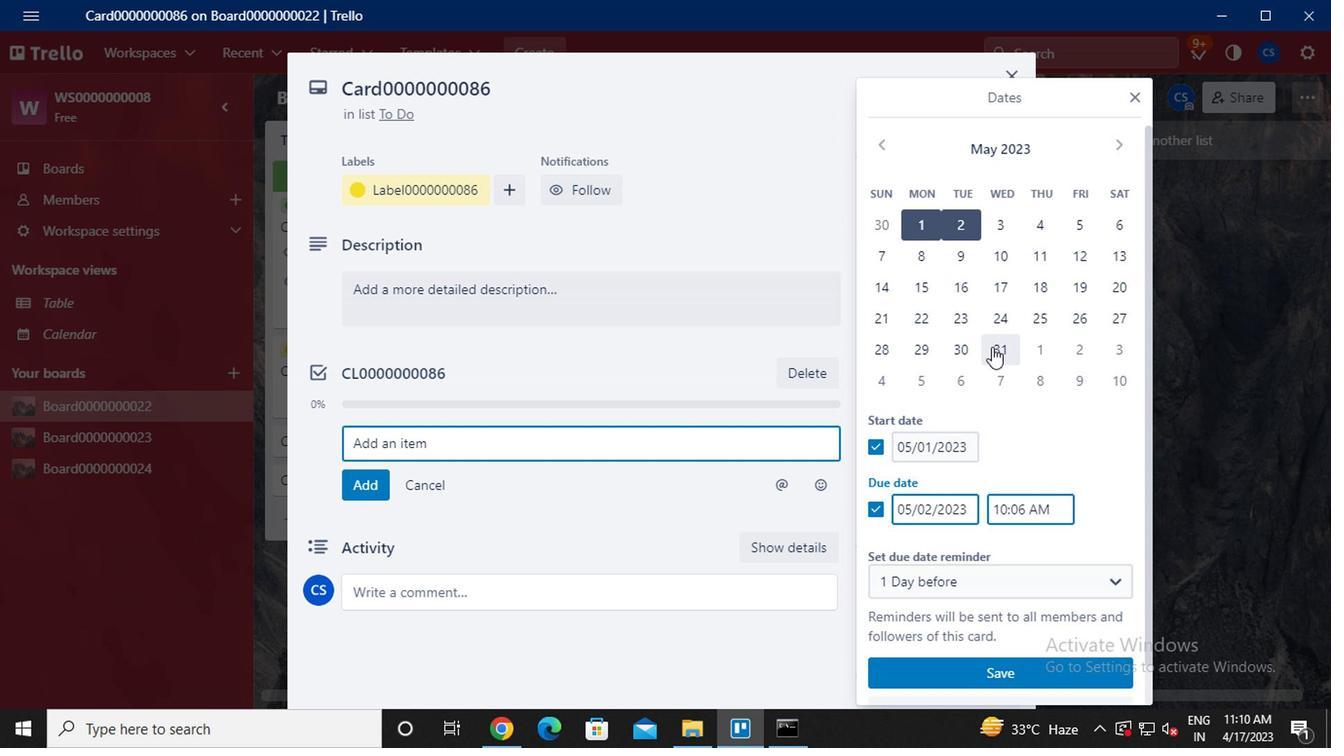 
Action: Mouse pressed left at (993, 348)
Screenshot: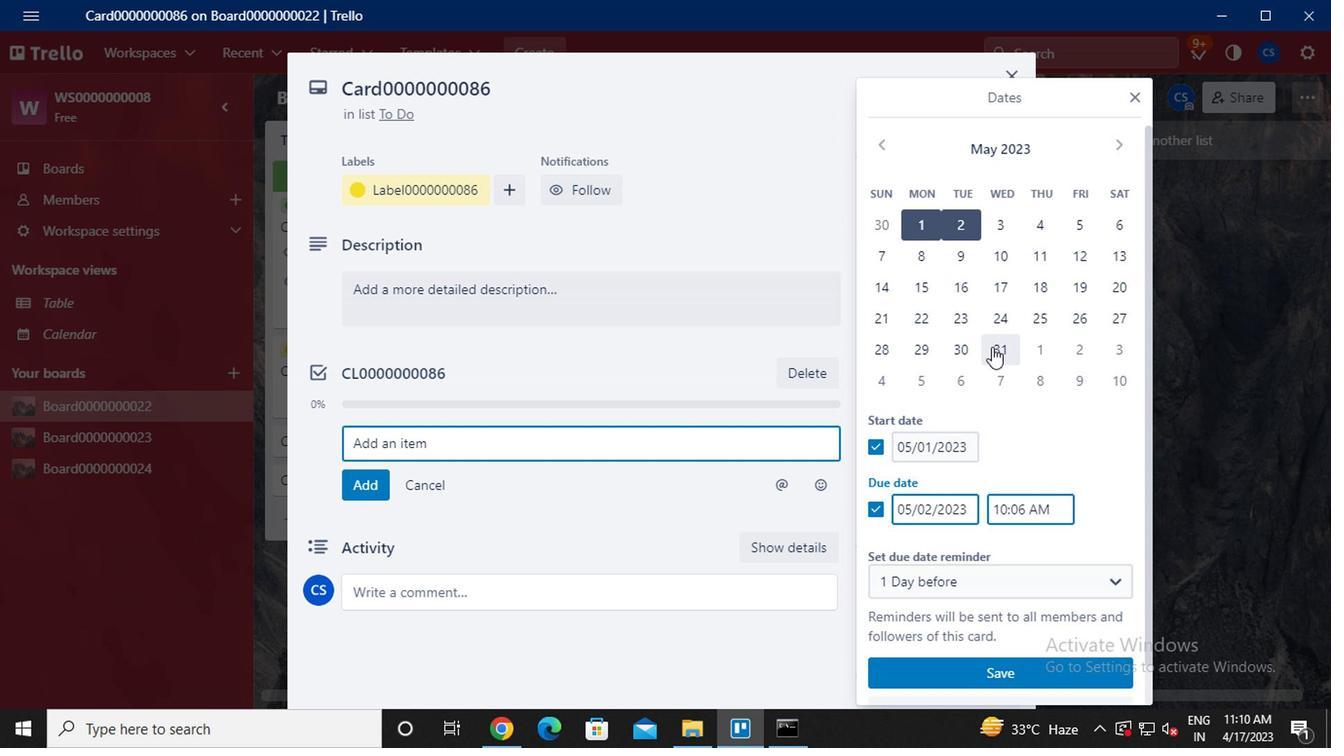 
Action: Mouse moved to (992, 664)
Screenshot: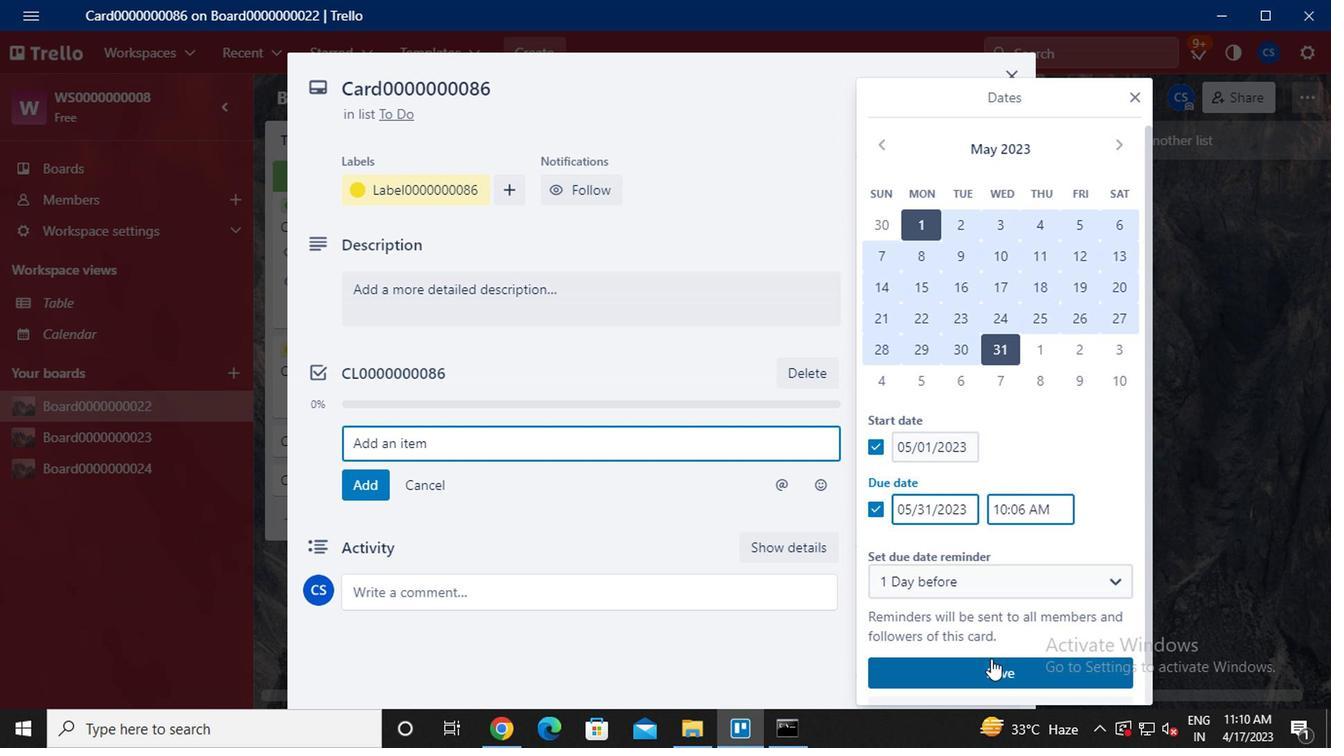 
Action: Mouse pressed left at (992, 664)
Screenshot: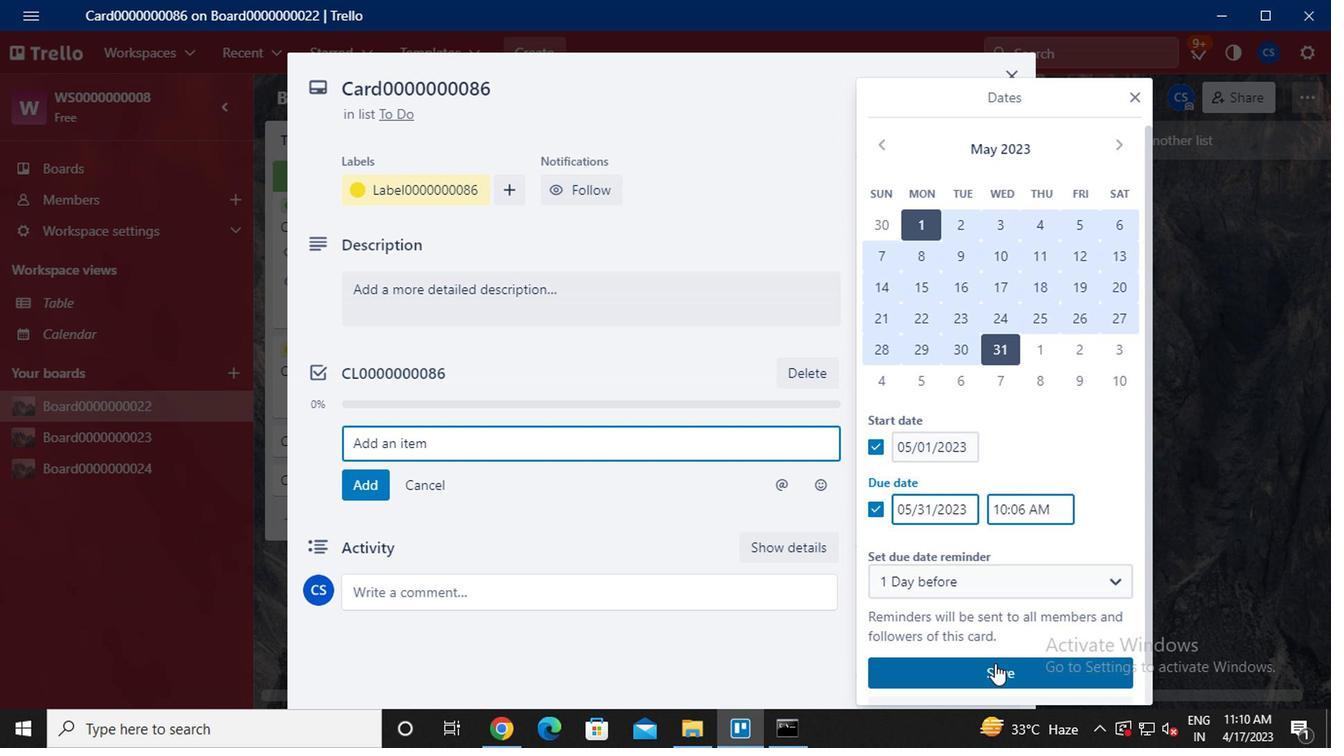 
Action: Mouse moved to (943, 510)
Screenshot: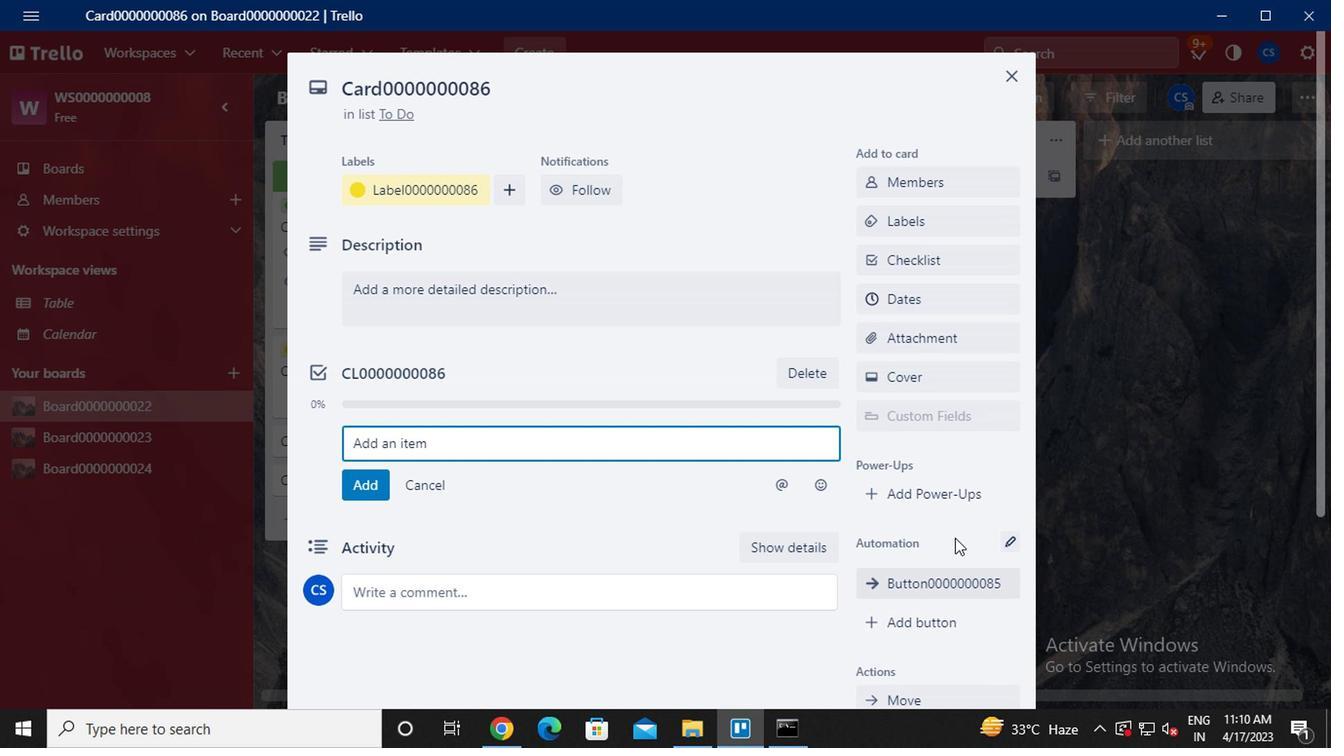 
